 Task: Create a sub task Design and Implement Solution for the task  Create a new online platform for online makeup tutorials in the project CoolBridge , assign it to team member softage.1@softage.net and update the status of the sub task to  At Risk , set the priority of the sub task to Medium
Action: Mouse moved to (96, 326)
Screenshot: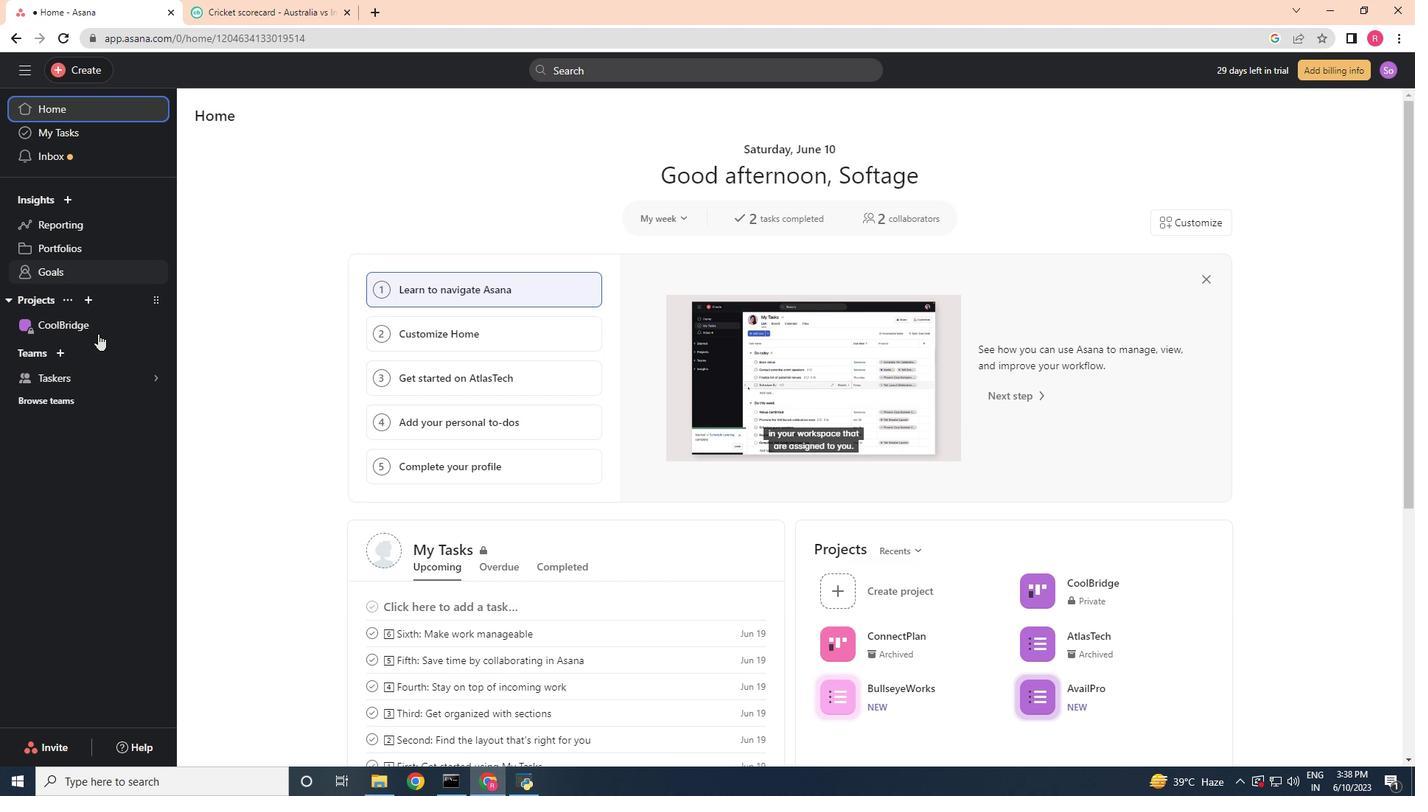 
Action: Mouse pressed left at (96, 326)
Screenshot: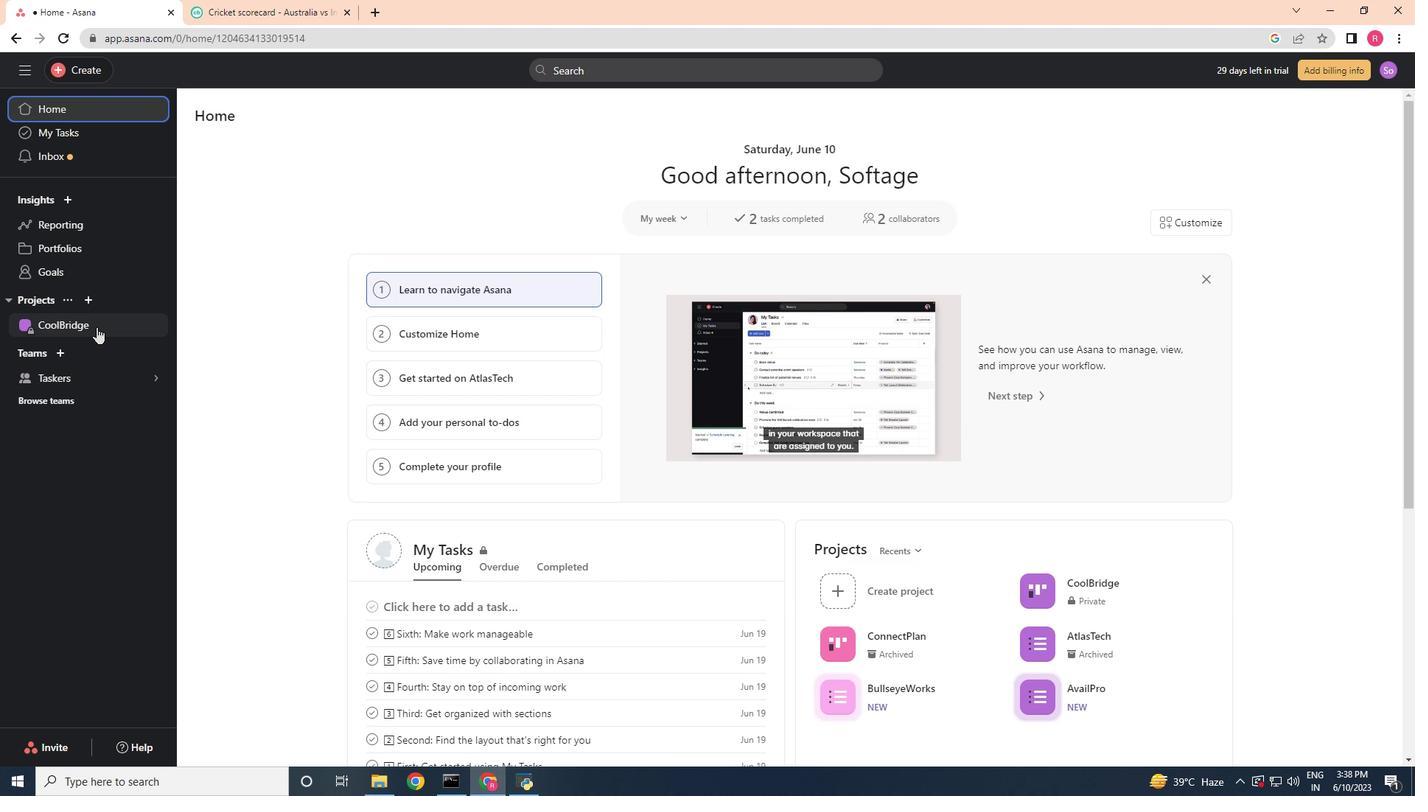 
Action: Mouse moved to (345, 534)
Screenshot: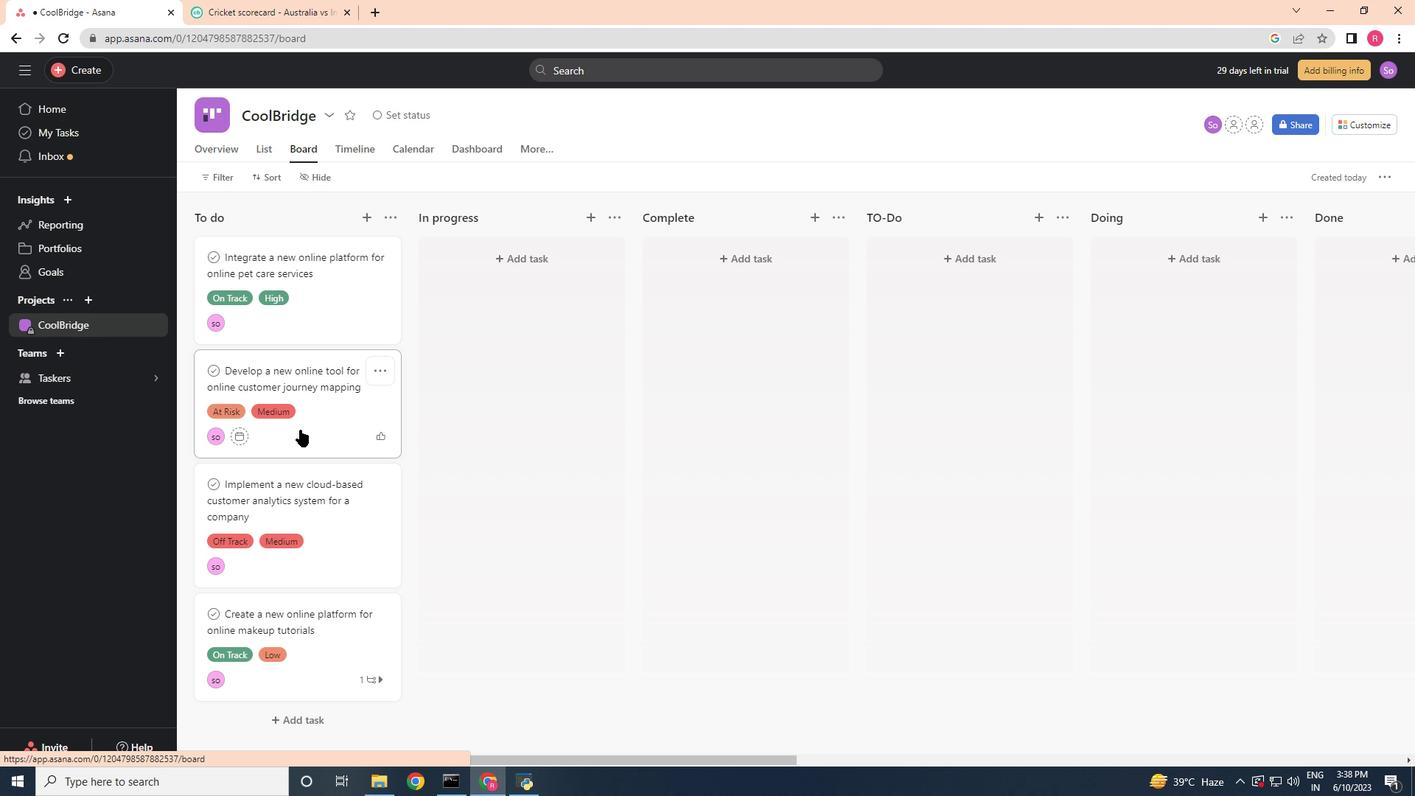 
Action: Mouse scrolled (345, 533) with delta (0, 0)
Screenshot: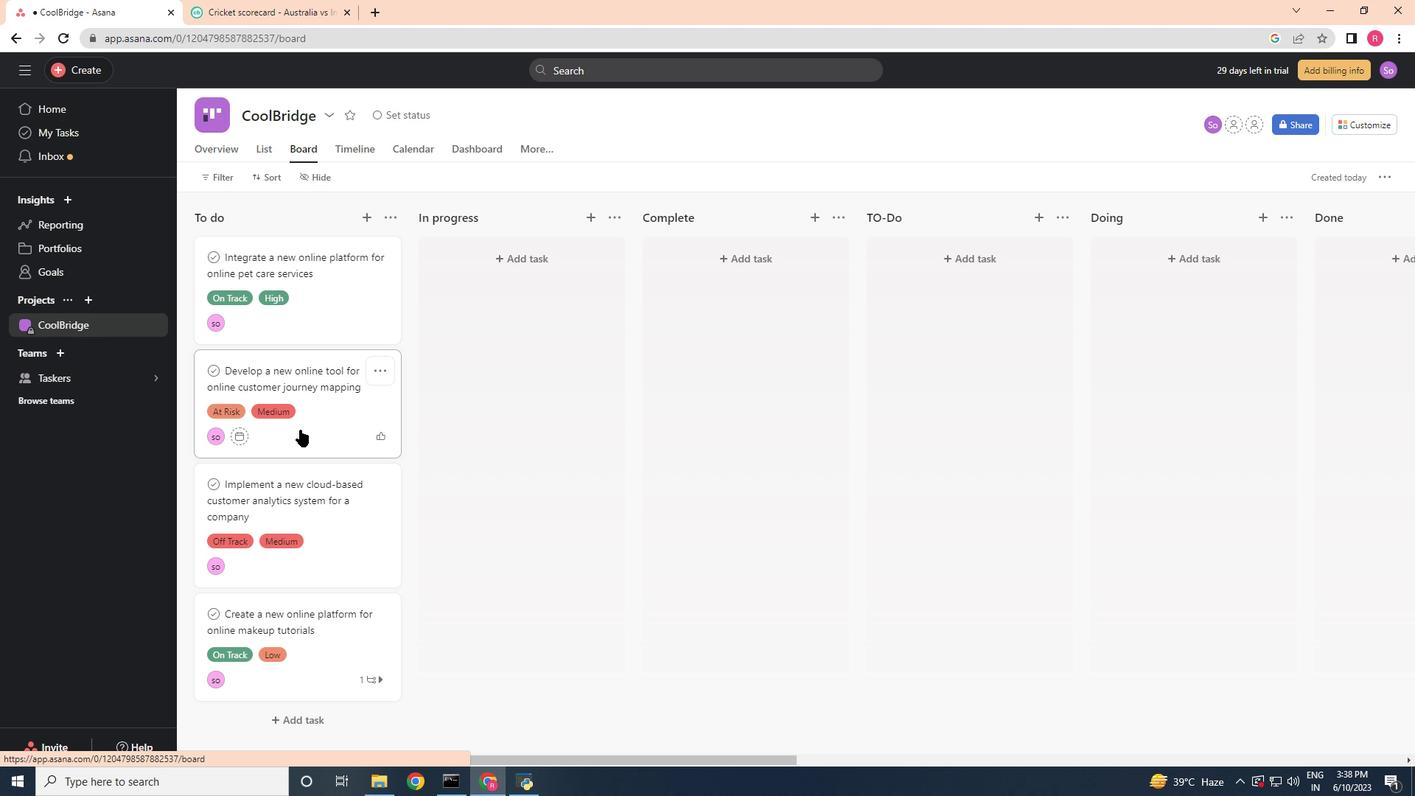 
Action: Mouse moved to (346, 538)
Screenshot: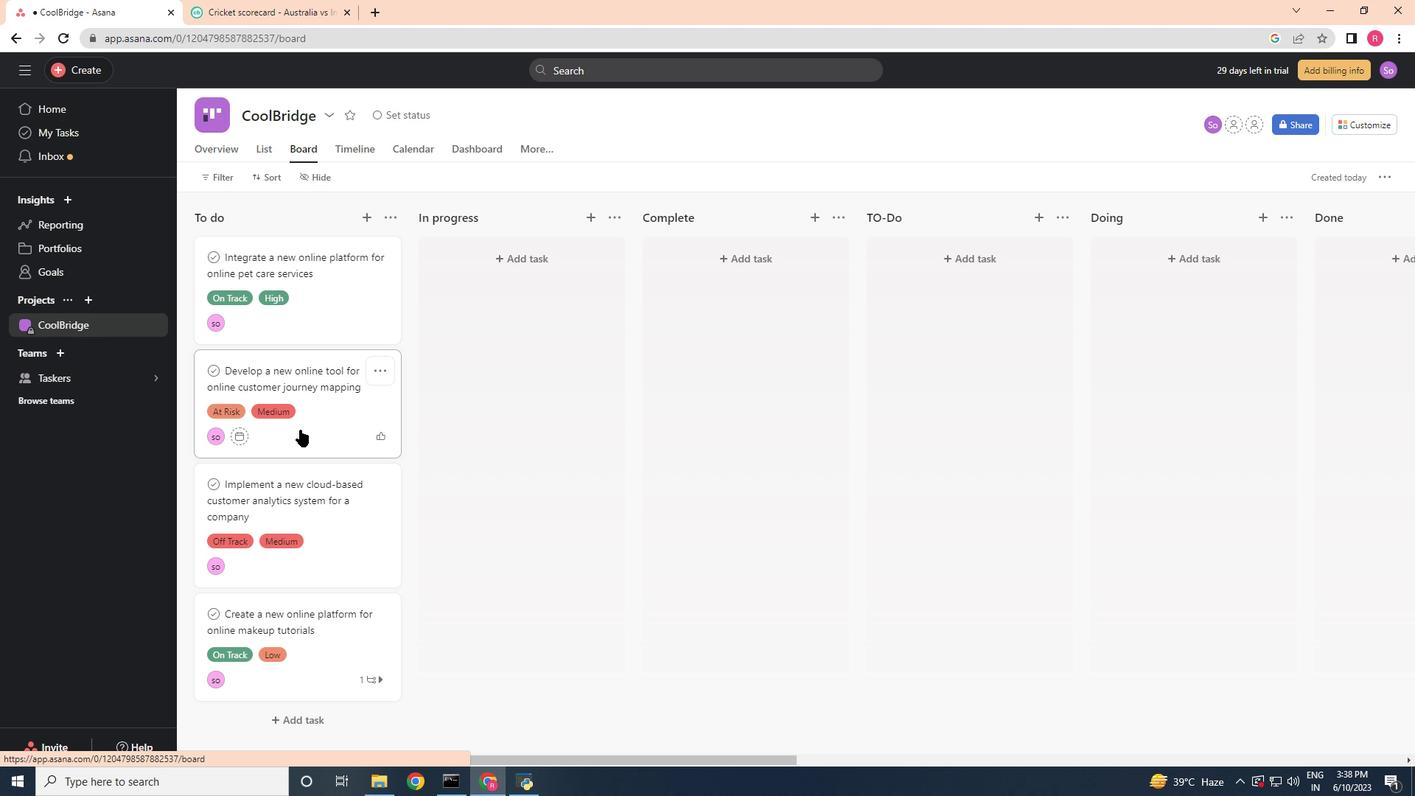 
Action: Mouse scrolled (346, 537) with delta (0, 0)
Screenshot: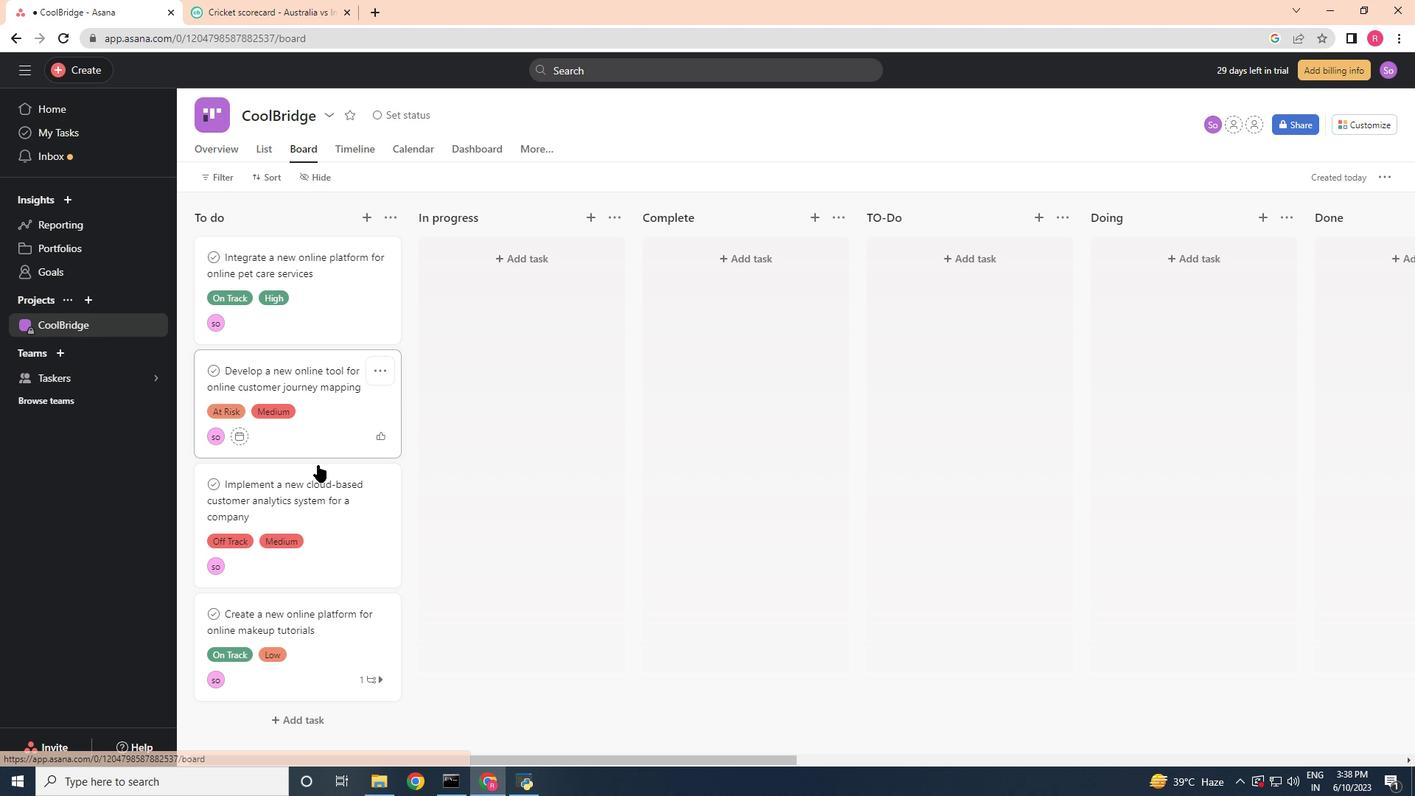 
Action: Mouse moved to (346, 539)
Screenshot: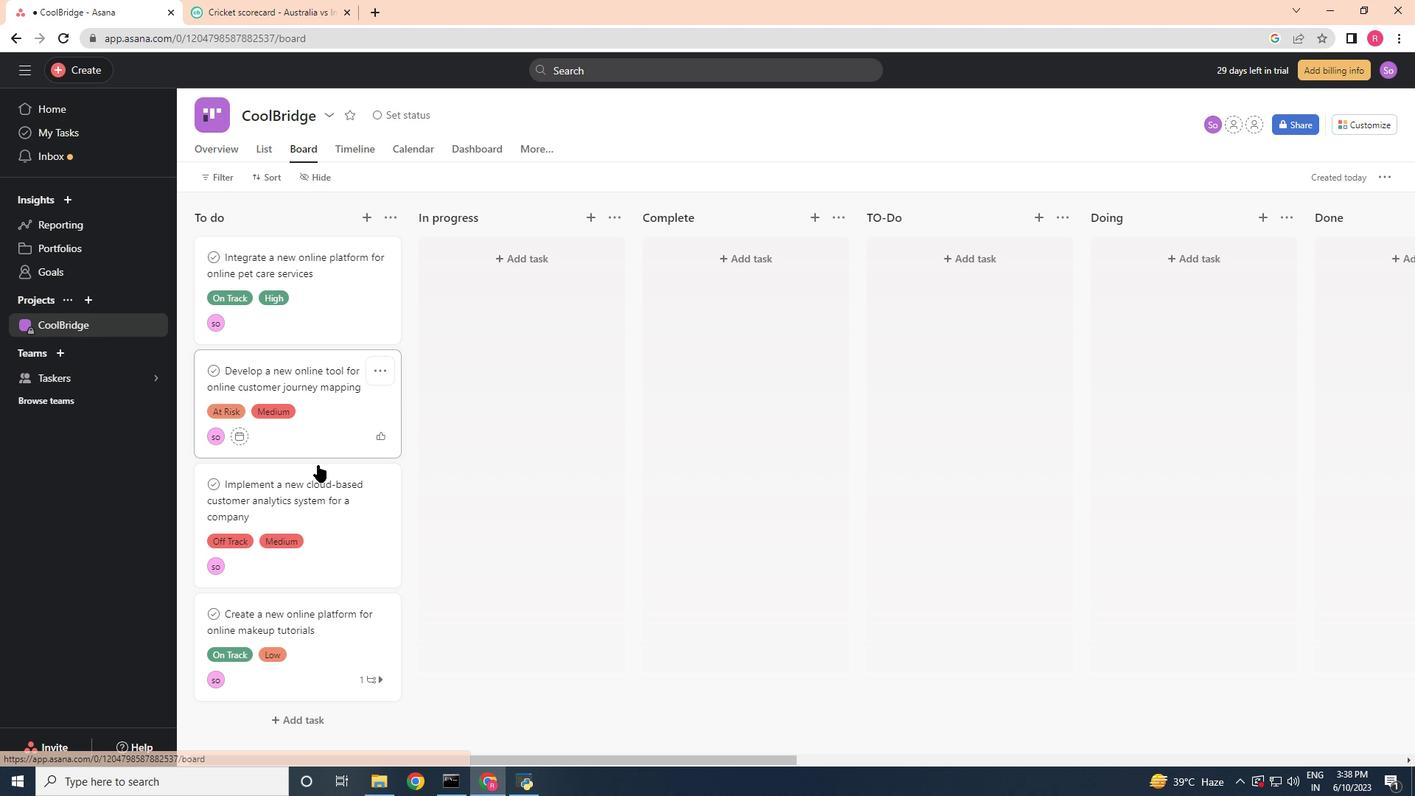 
Action: Mouse scrolled (346, 538) with delta (0, 0)
Screenshot: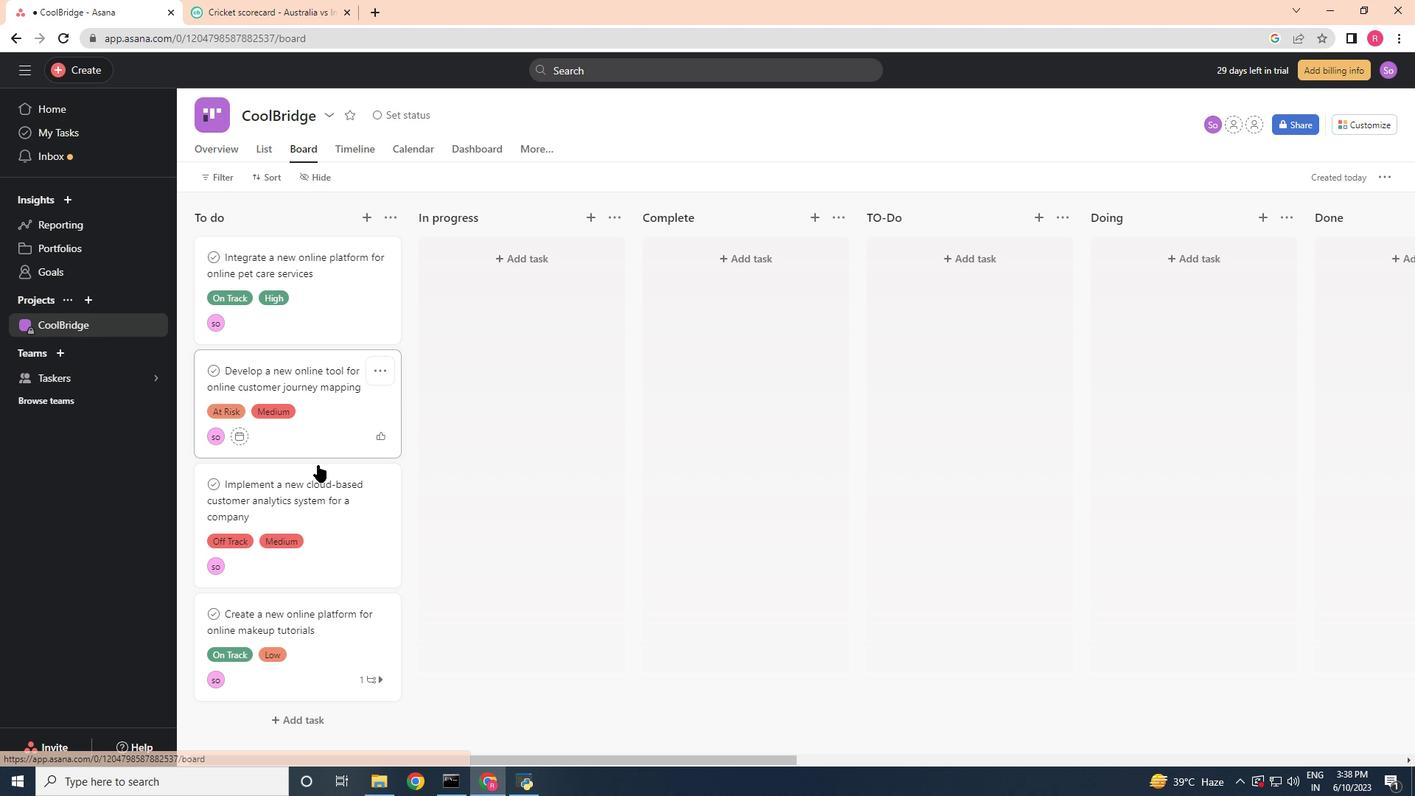 
Action: Mouse scrolled (346, 538) with delta (0, 0)
Screenshot: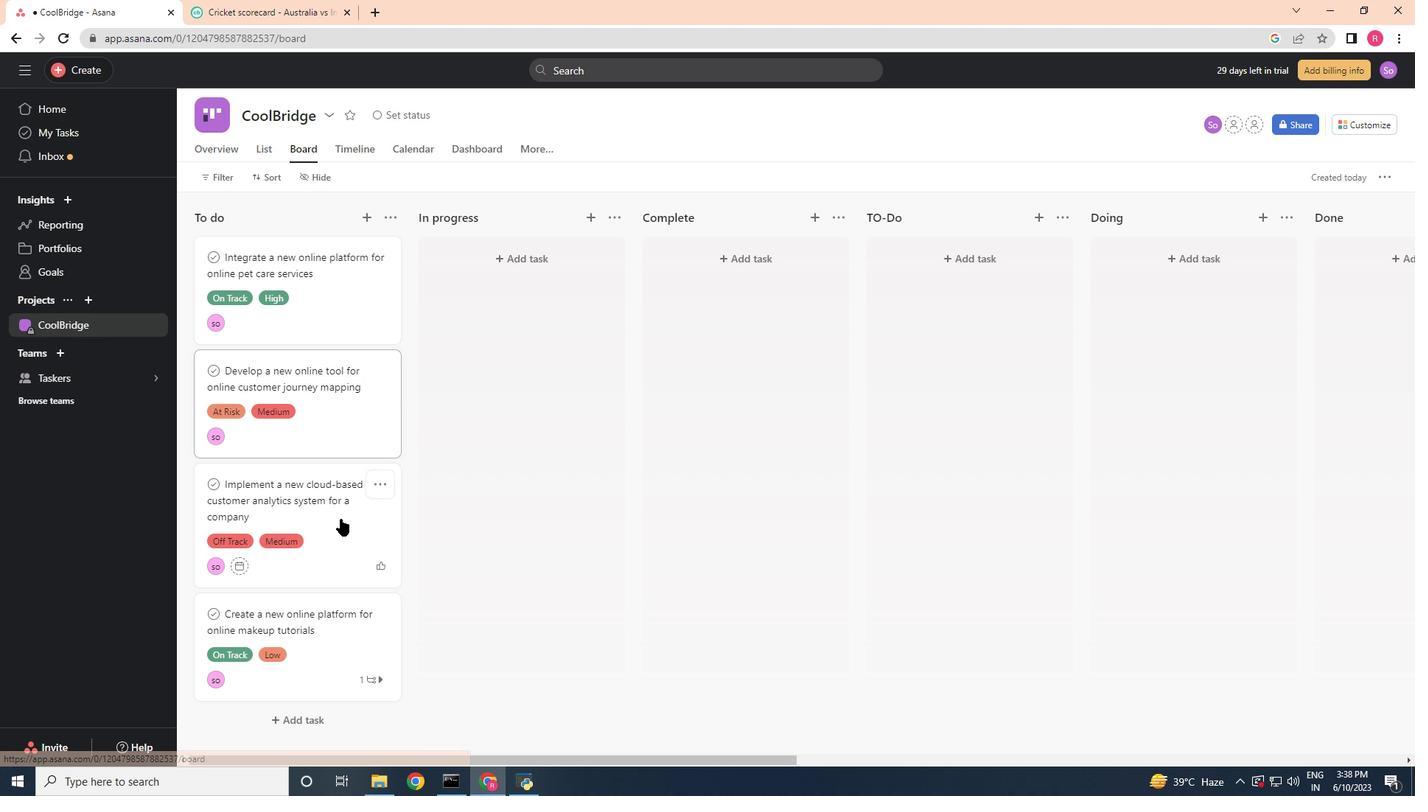 
Action: Mouse scrolled (346, 538) with delta (0, 0)
Screenshot: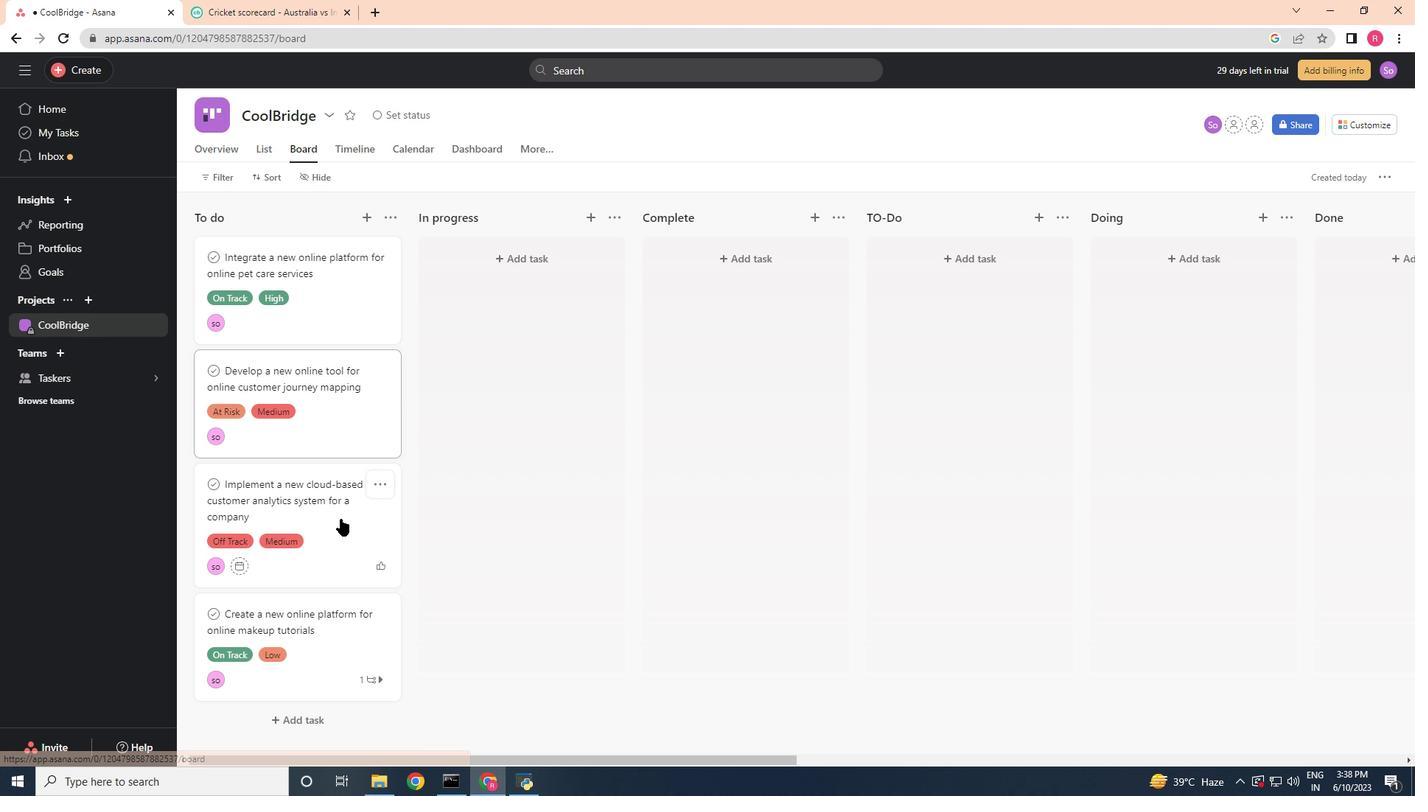 
Action: Mouse moved to (325, 643)
Screenshot: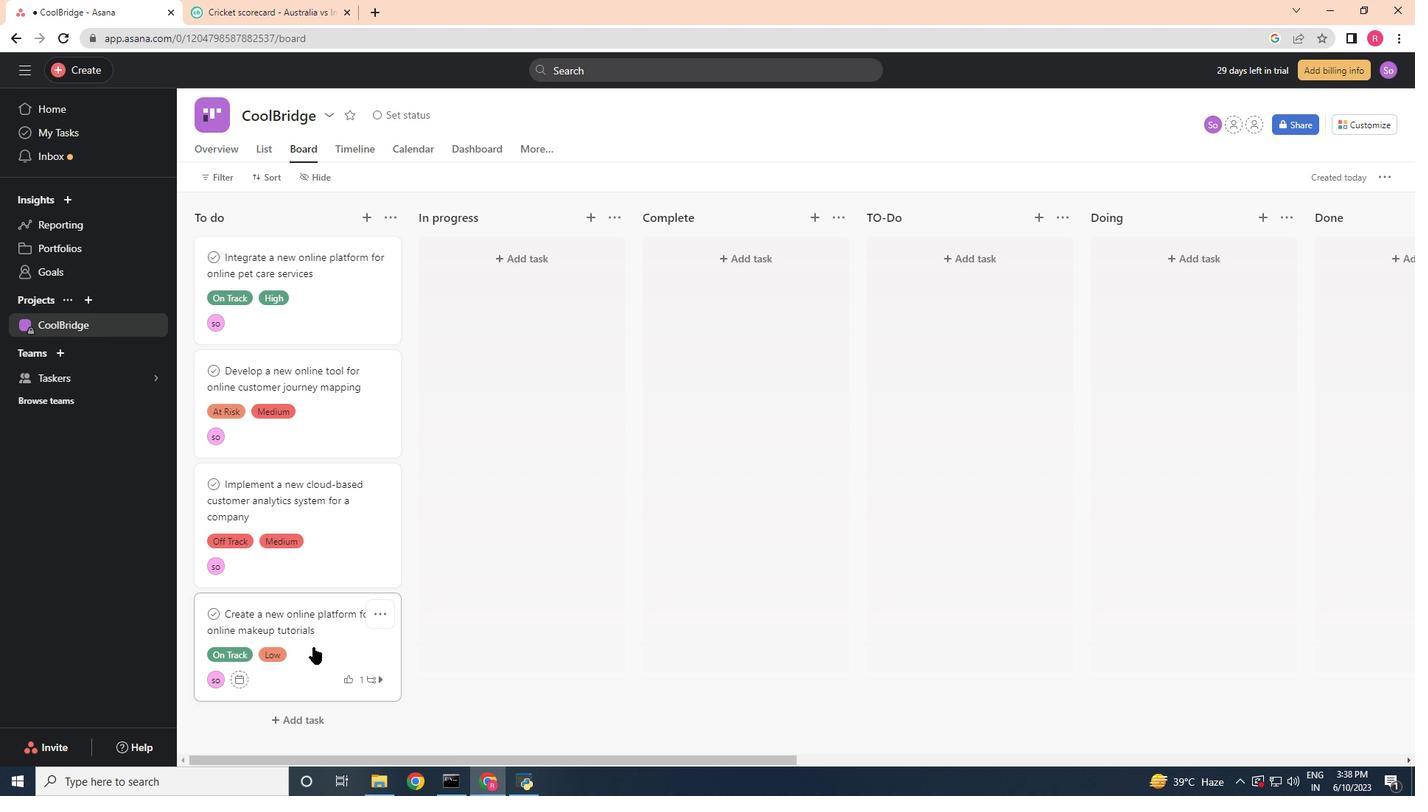 
Action: Mouse pressed left at (325, 643)
Screenshot: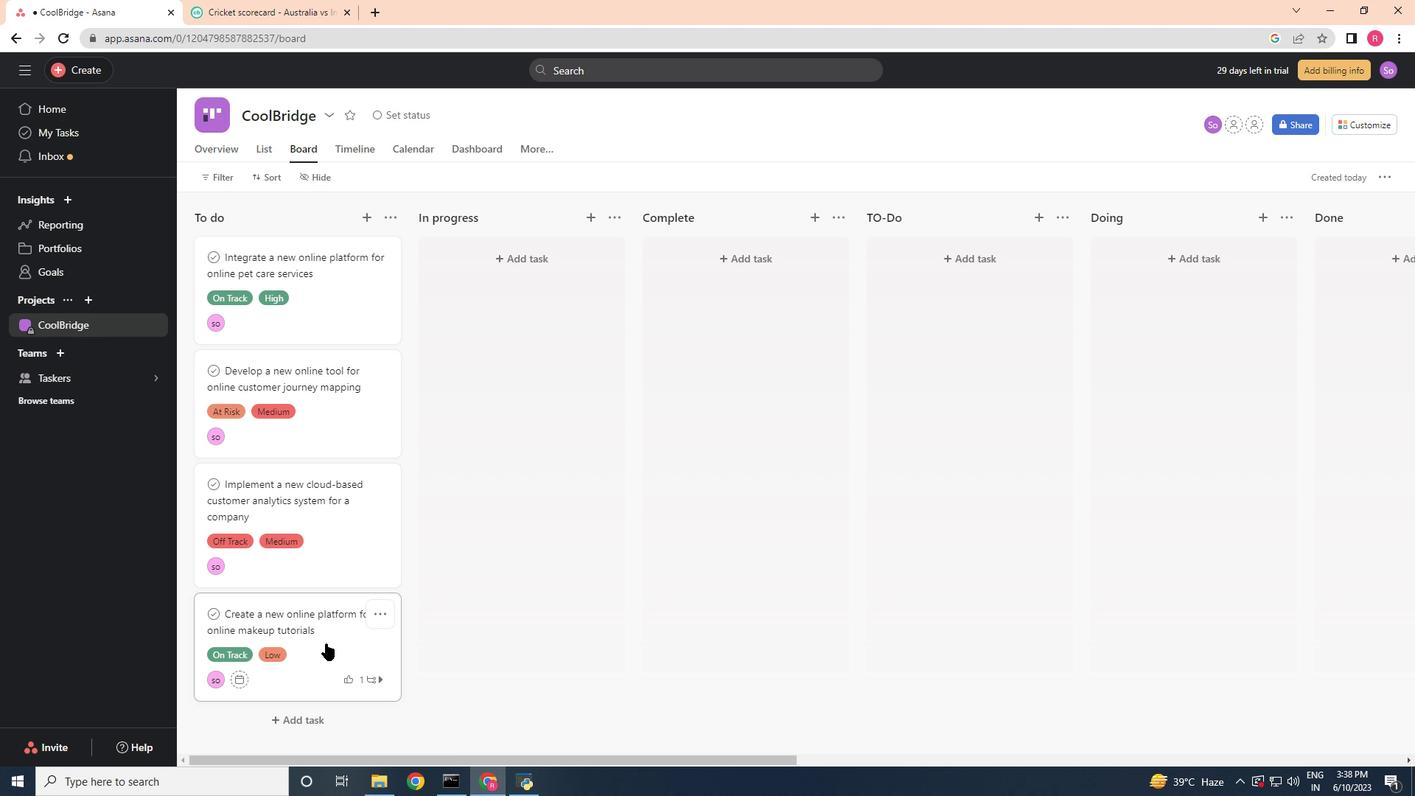 
Action: Mouse moved to (980, 548)
Screenshot: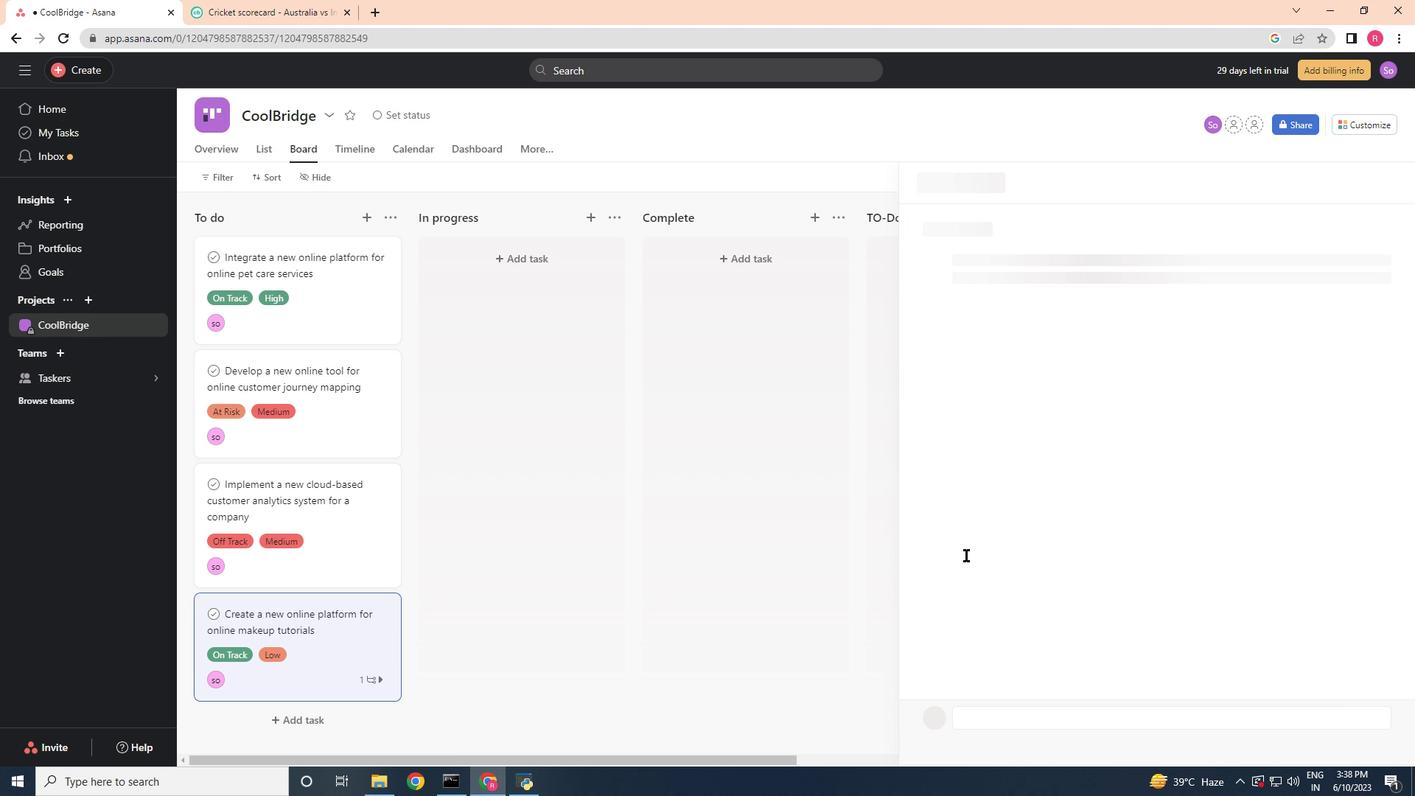 
Action: Mouse scrolled (980, 547) with delta (0, 0)
Screenshot: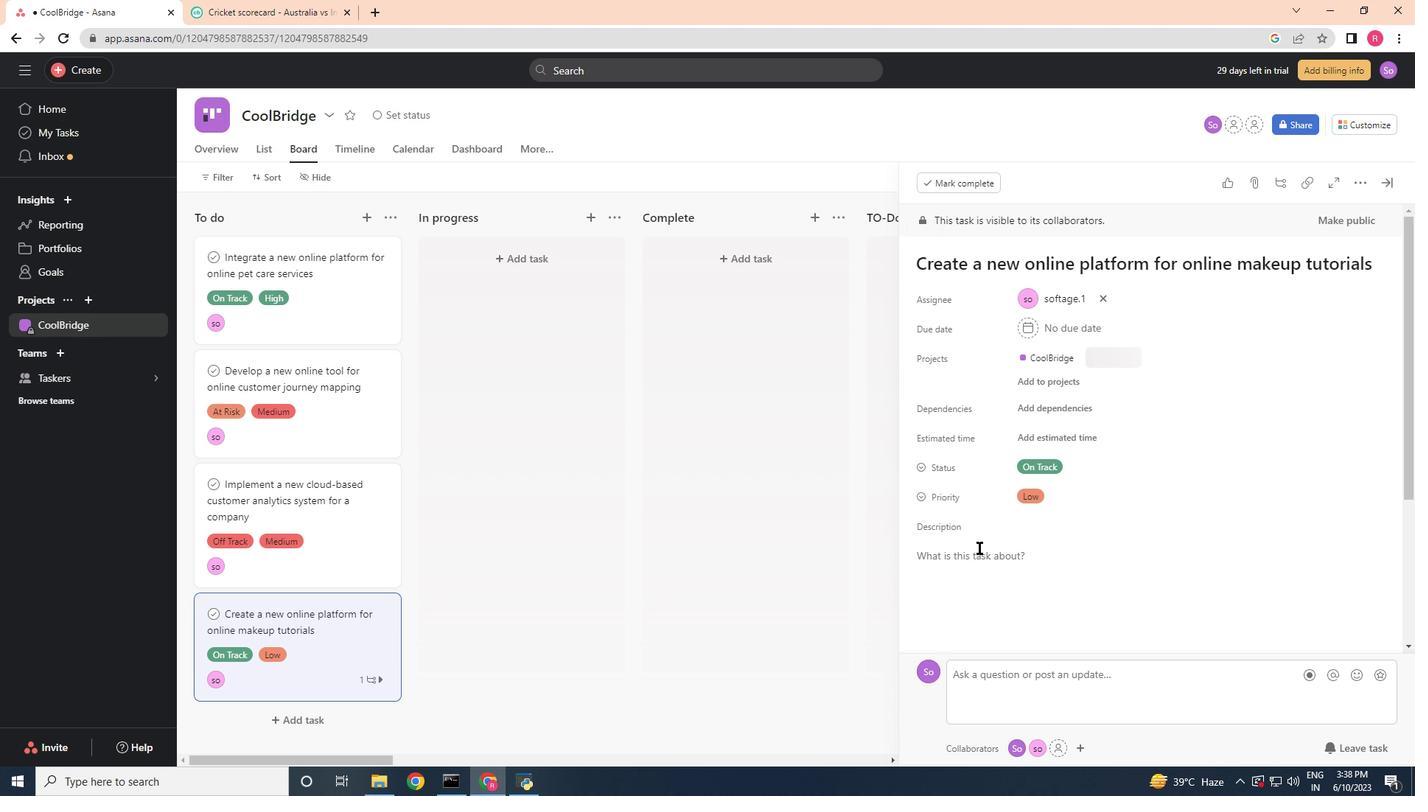 
Action: Mouse scrolled (980, 547) with delta (0, 0)
Screenshot: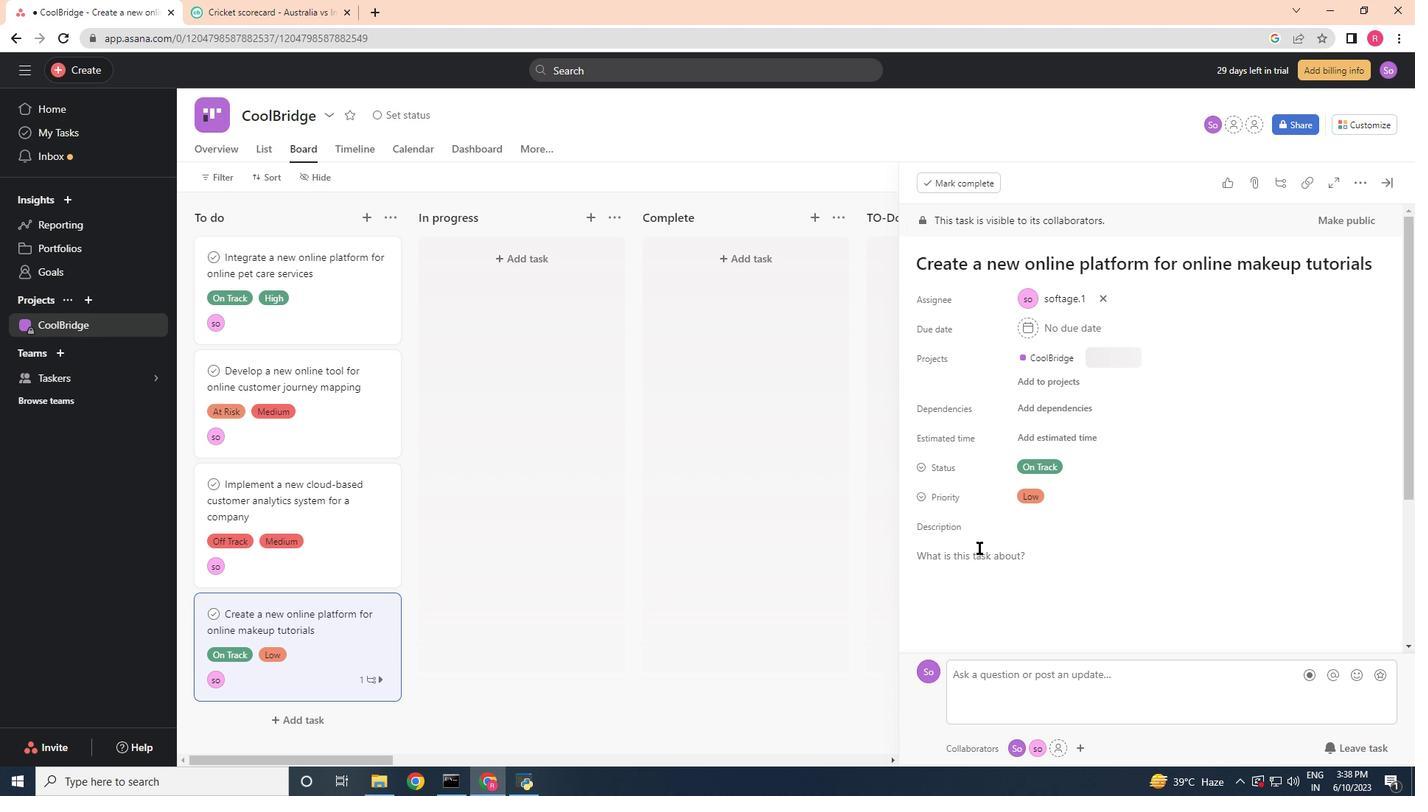 
Action: Mouse scrolled (980, 547) with delta (0, 0)
Screenshot: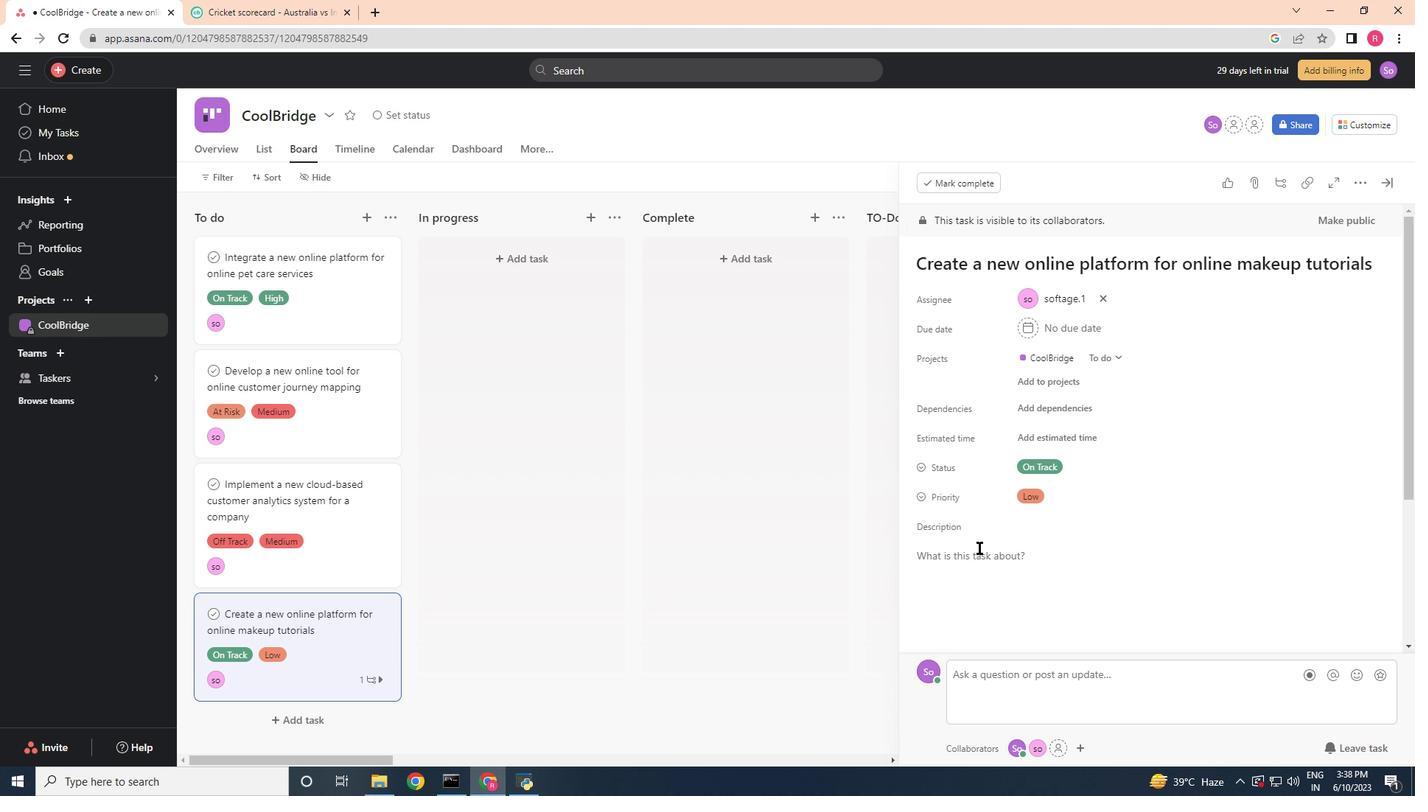 
Action: Mouse scrolled (980, 547) with delta (0, 0)
Screenshot: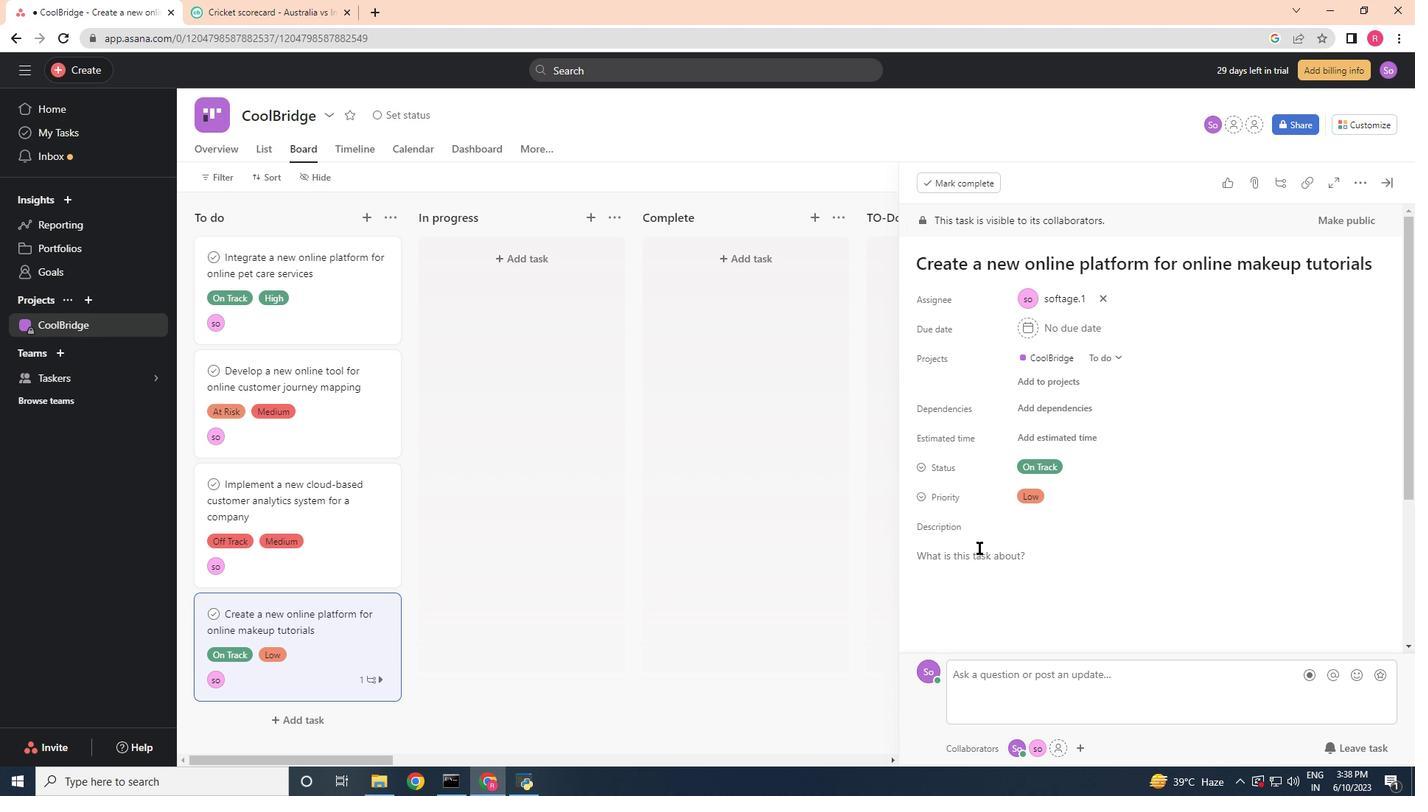 
Action: Mouse moved to (963, 541)
Screenshot: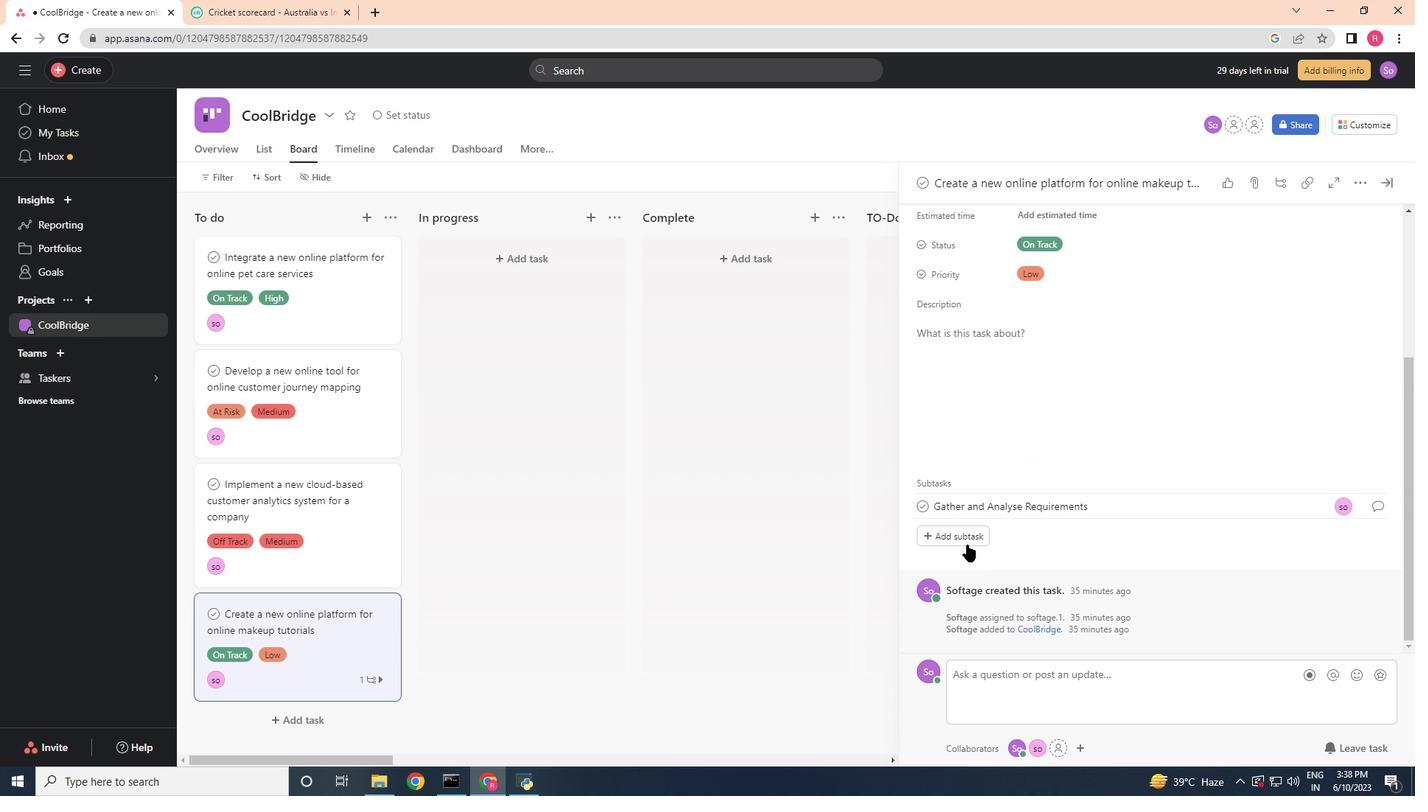 
Action: Mouse pressed left at (963, 541)
Screenshot: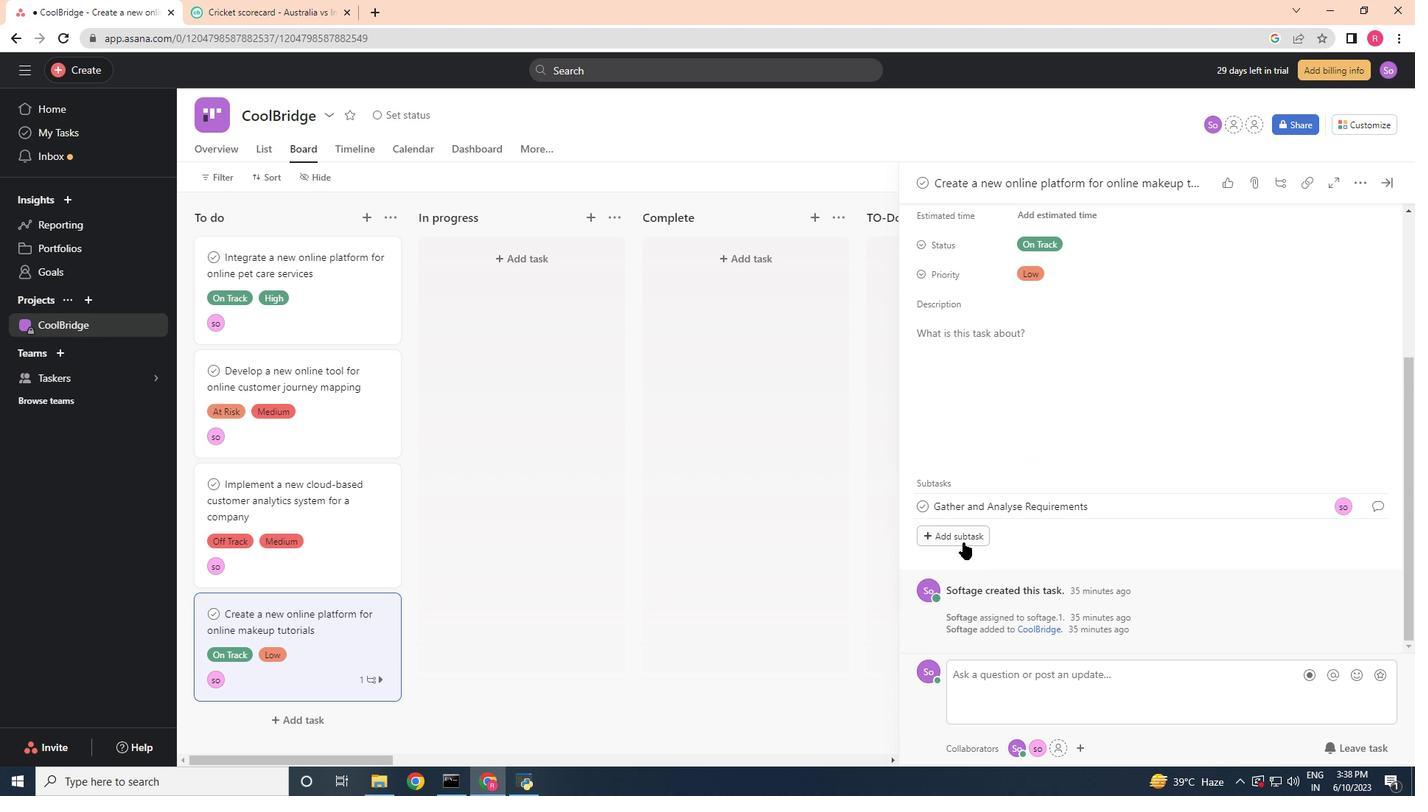 
Action: Mouse moved to (912, 511)
Screenshot: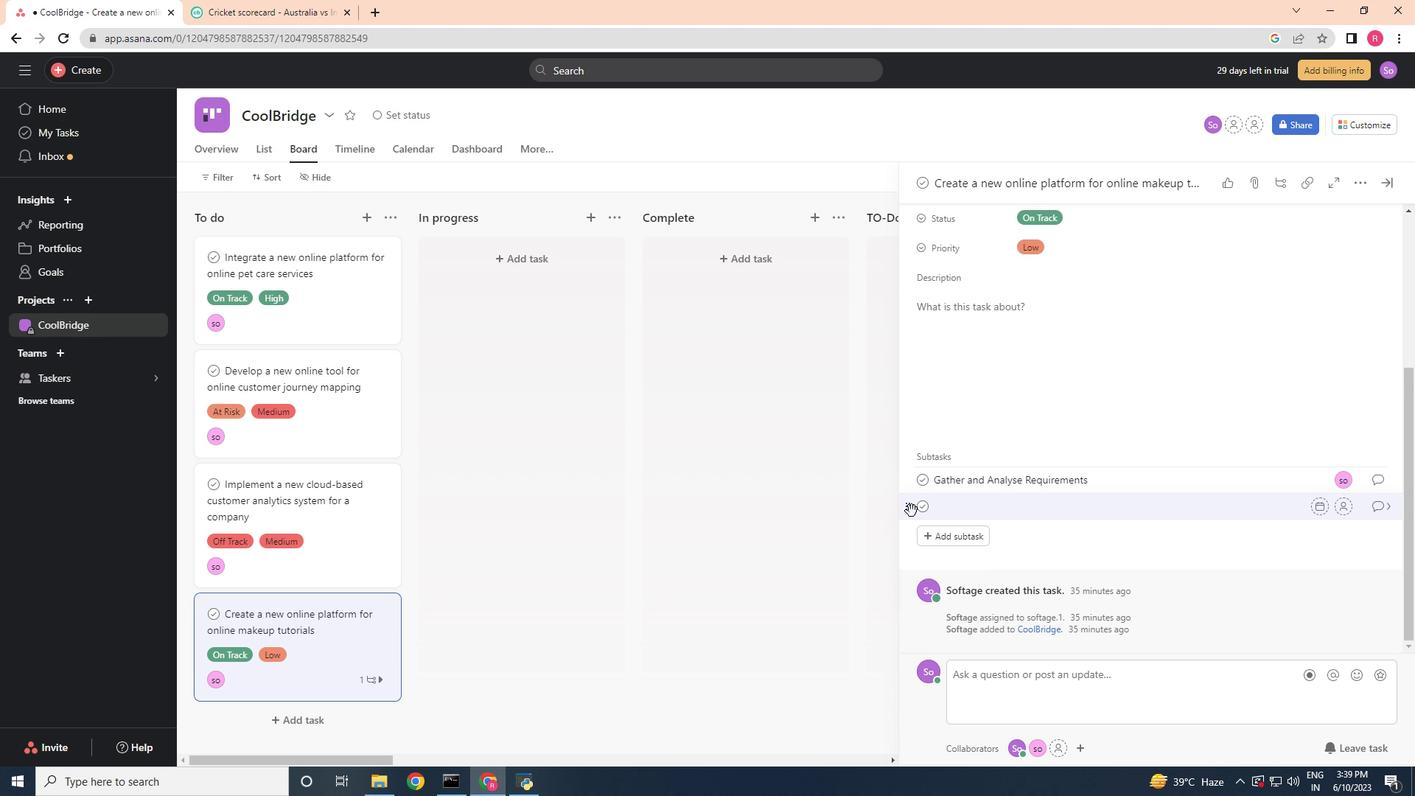 
Action: Key pressed <Key.shift>Design<Key.space>and<Key.space><Key.shift>Implement<Key.space><Key.shift>Solution<Key.space>
Screenshot: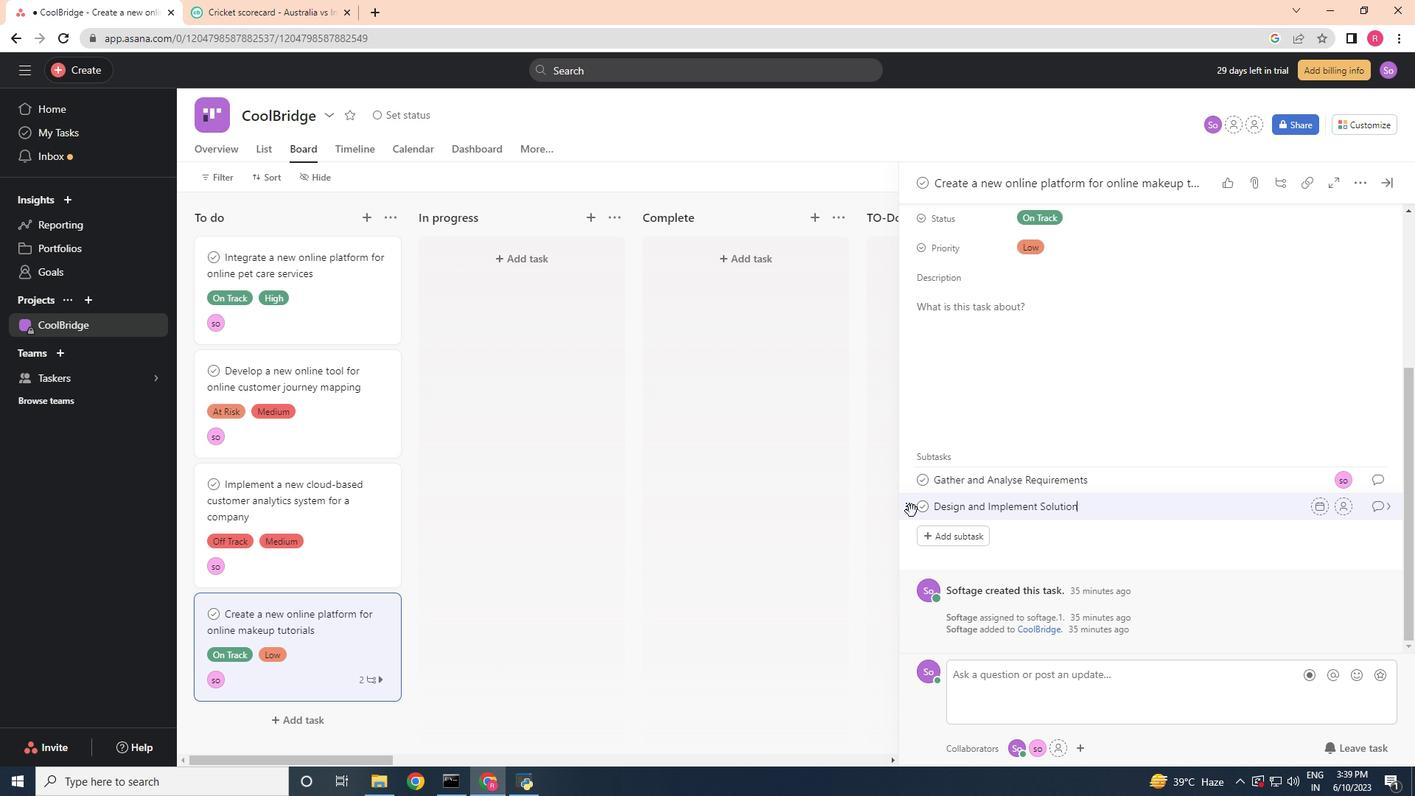 
Action: Mouse moved to (1346, 510)
Screenshot: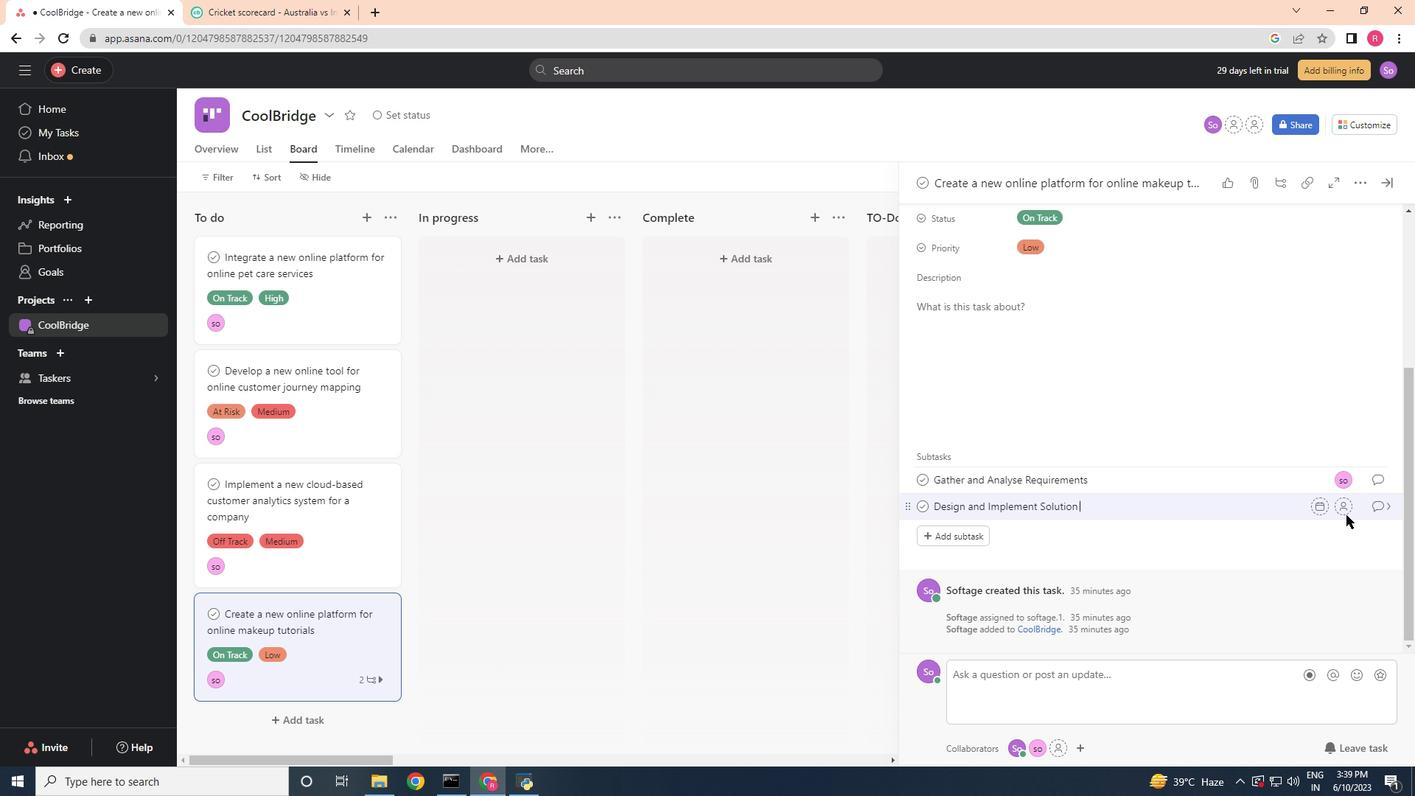 
Action: Mouse pressed left at (1346, 510)
Screenshot: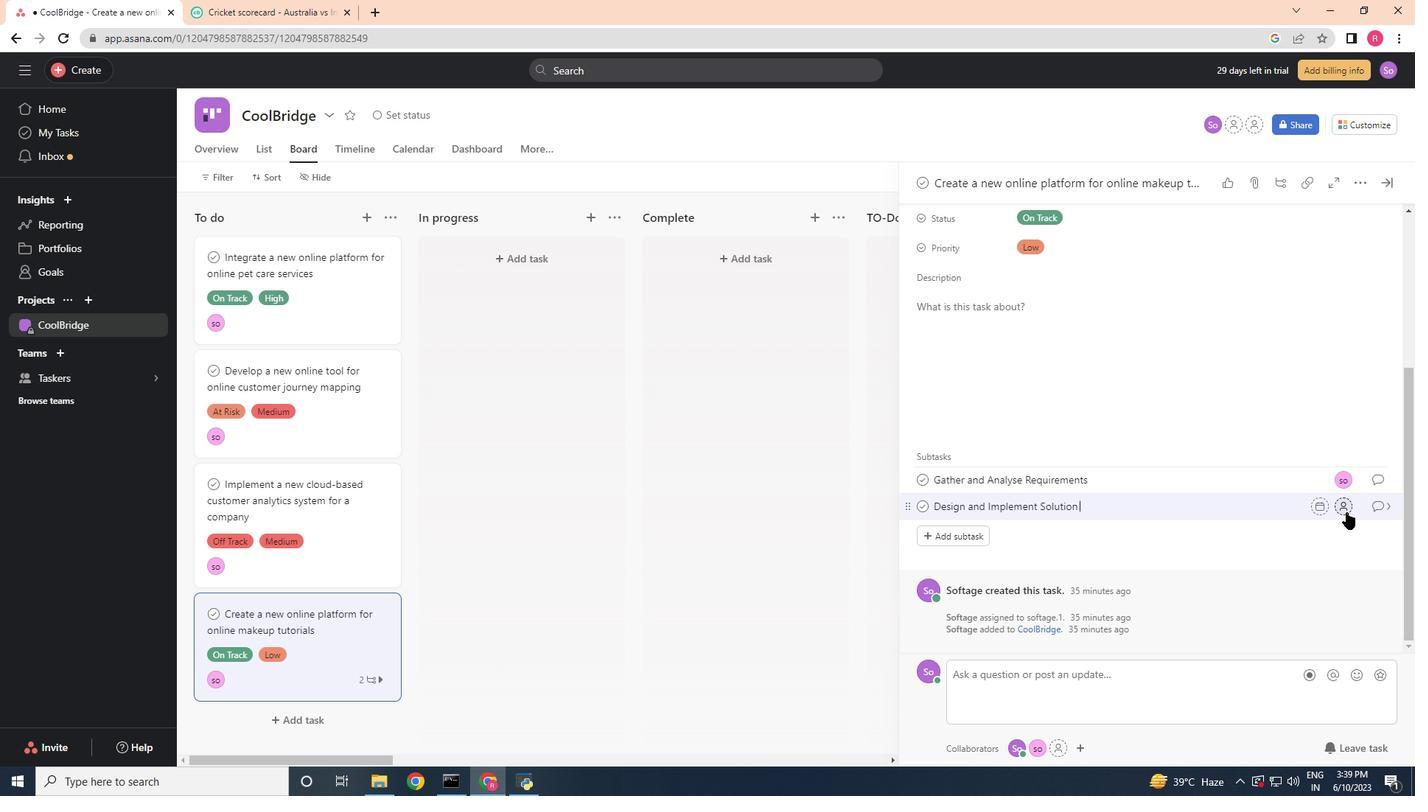 
Action: Key pressed so
Screenshot: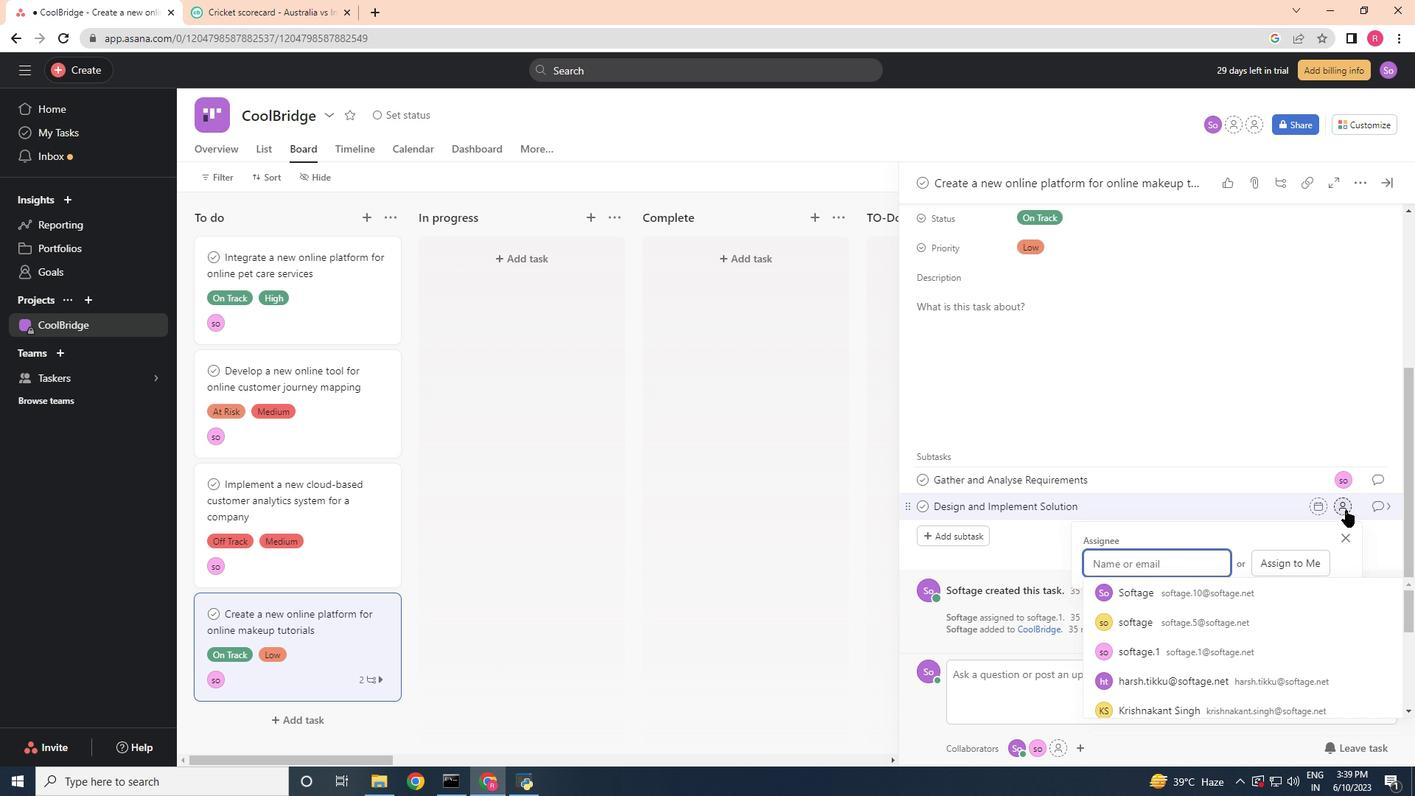 
Action: Mouse moved to (1252, 448)
Screenshot: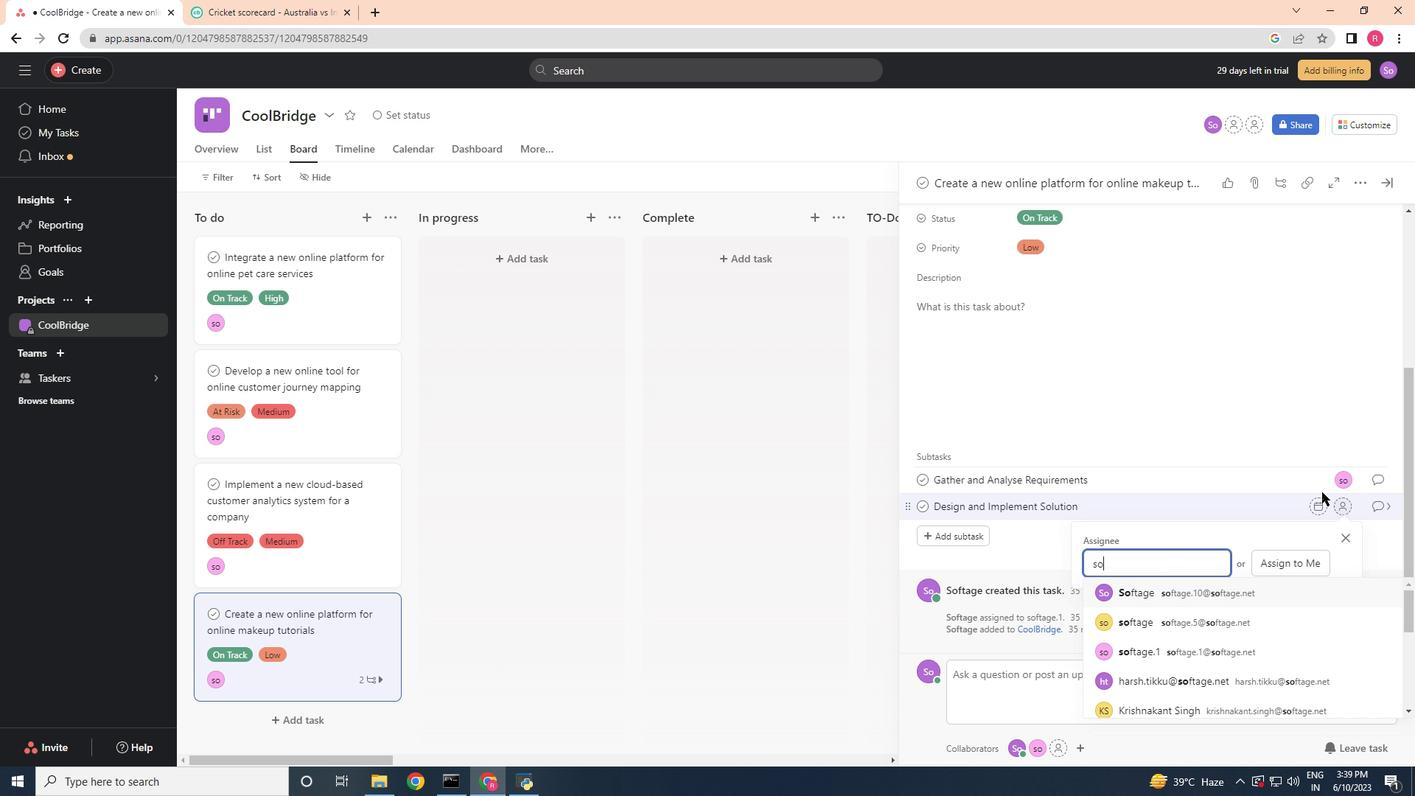 
Action: Key pressed f
Screenshot: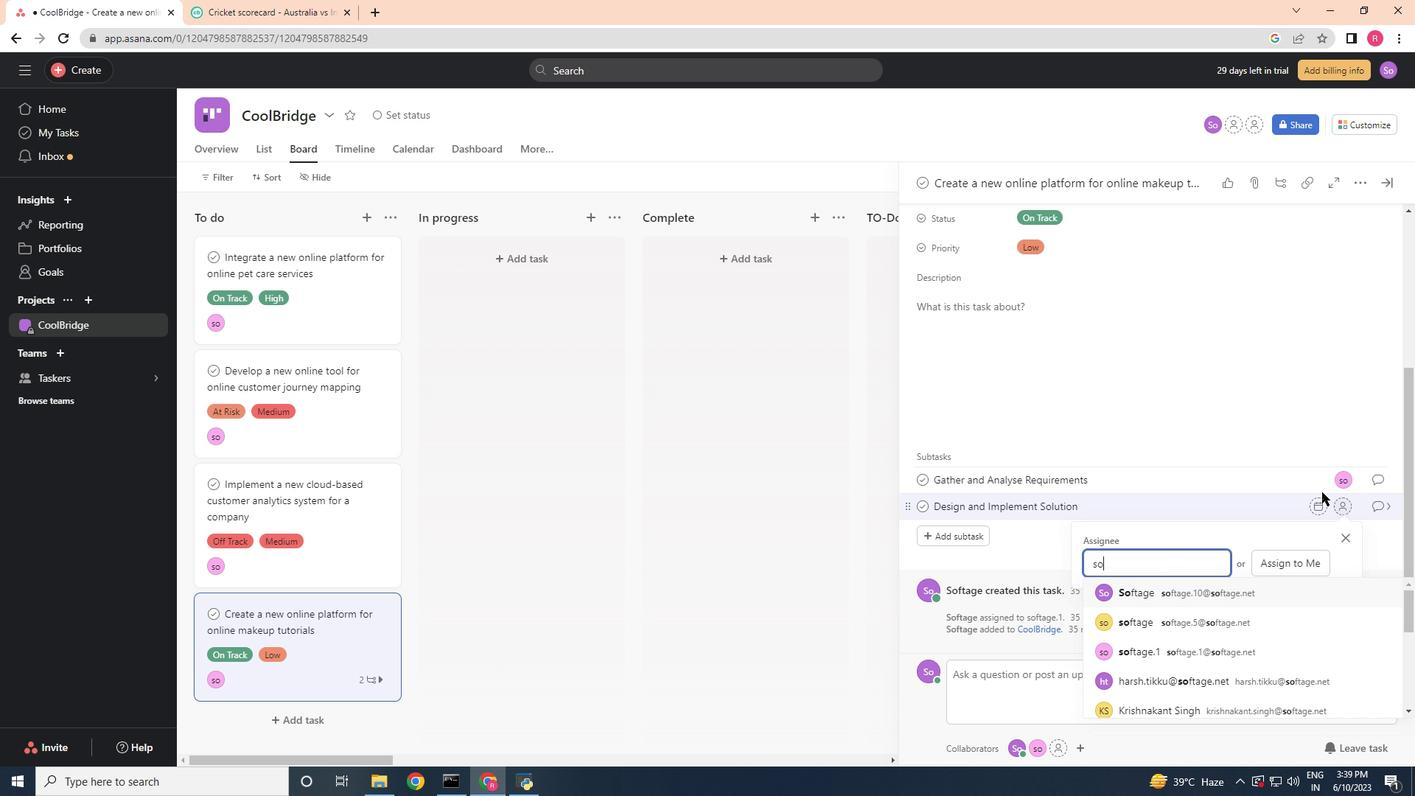 
Action: Mouse moved to (1227, 445)
Screenshot: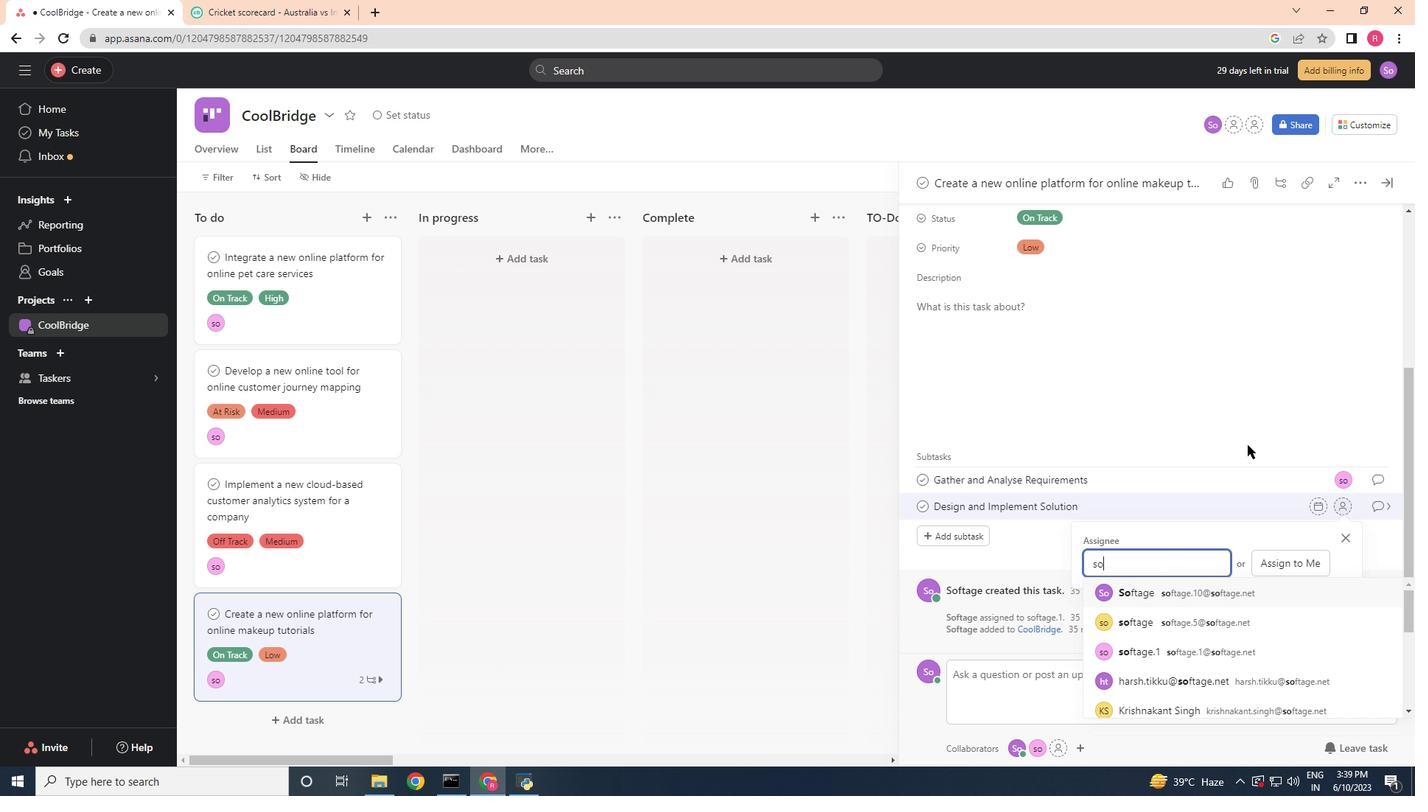 
Action: Key pressed tage.1<Key.shift>@softage.net
Screenshot: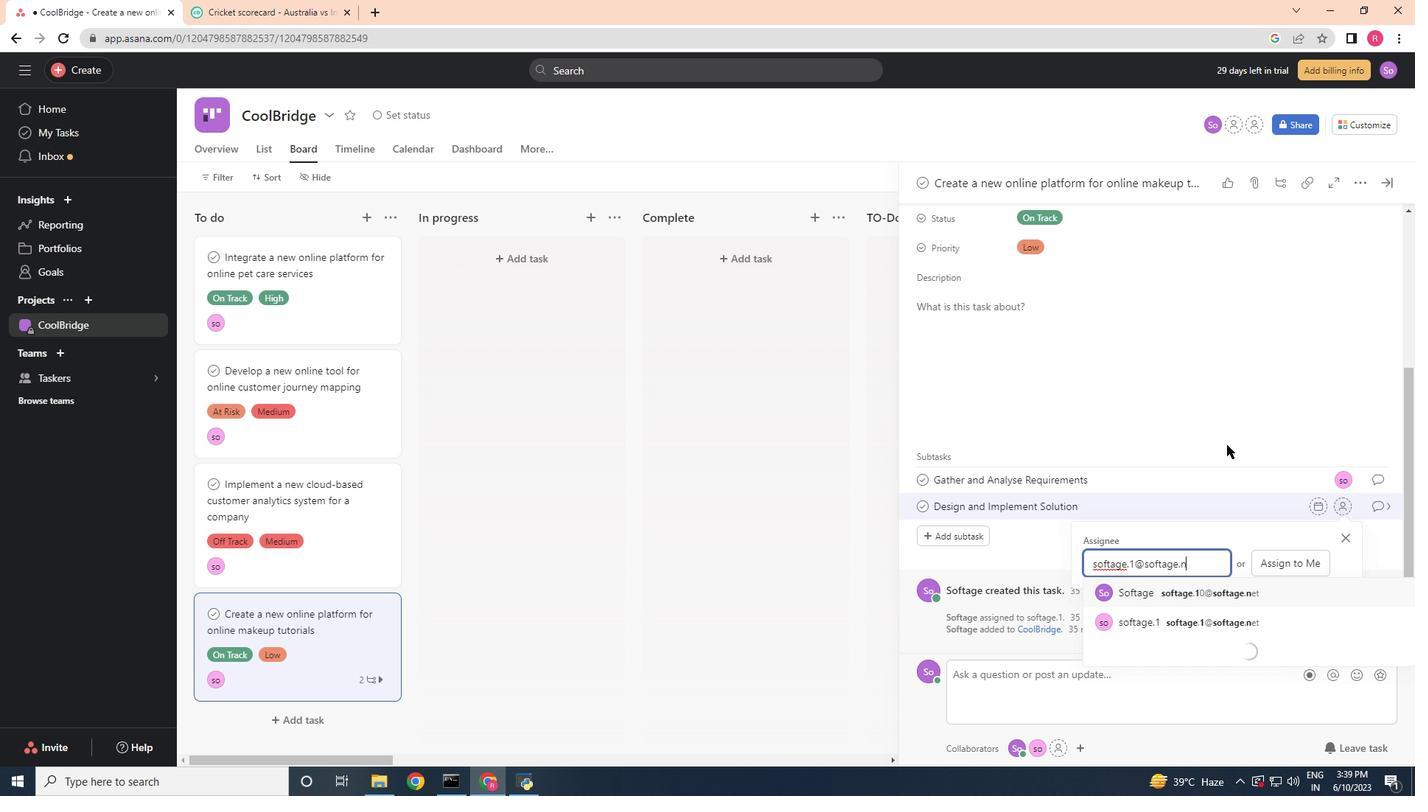 
Action: Mouse moved to (1183, 618)
Screenshot: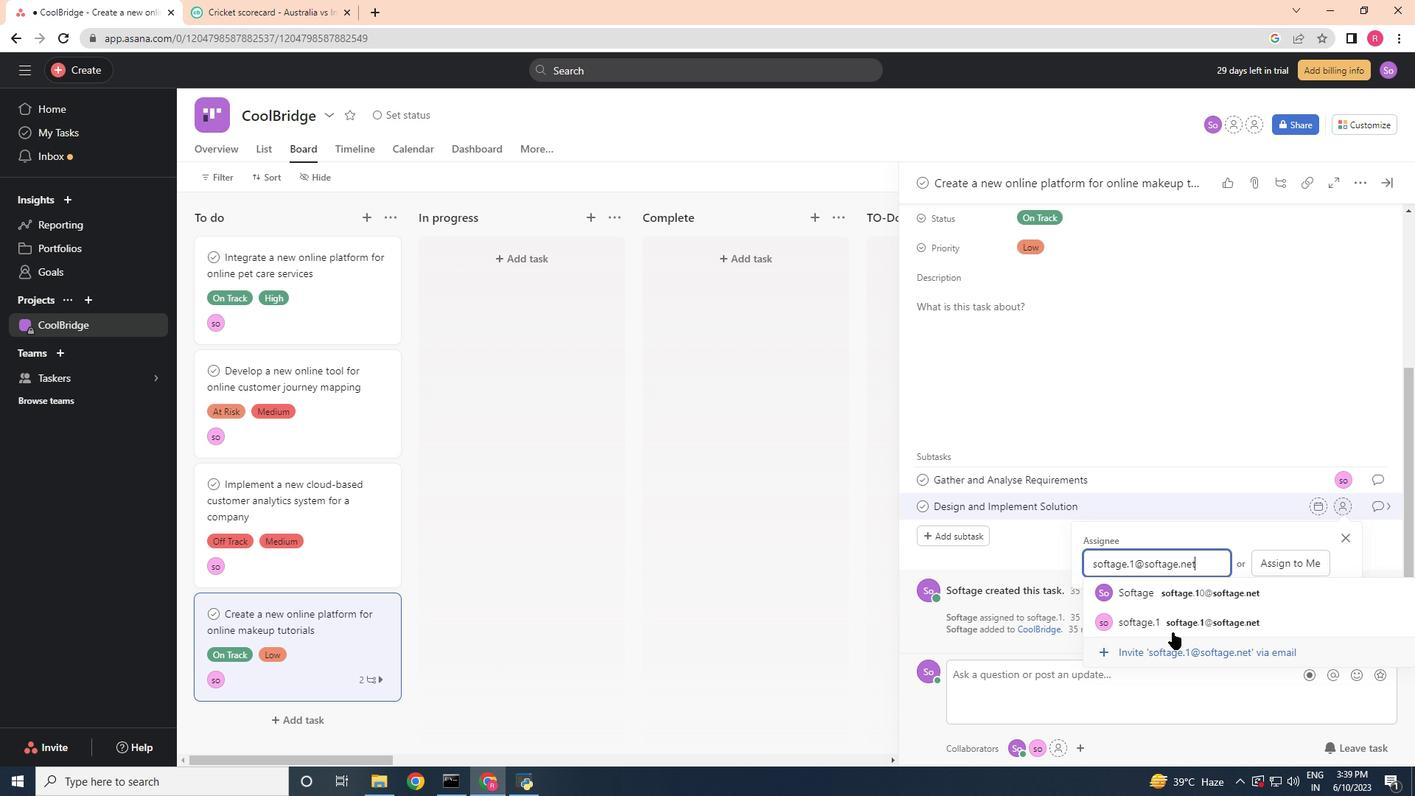 
Action: Mouse pressed left at (1183, 618)
Screenshot: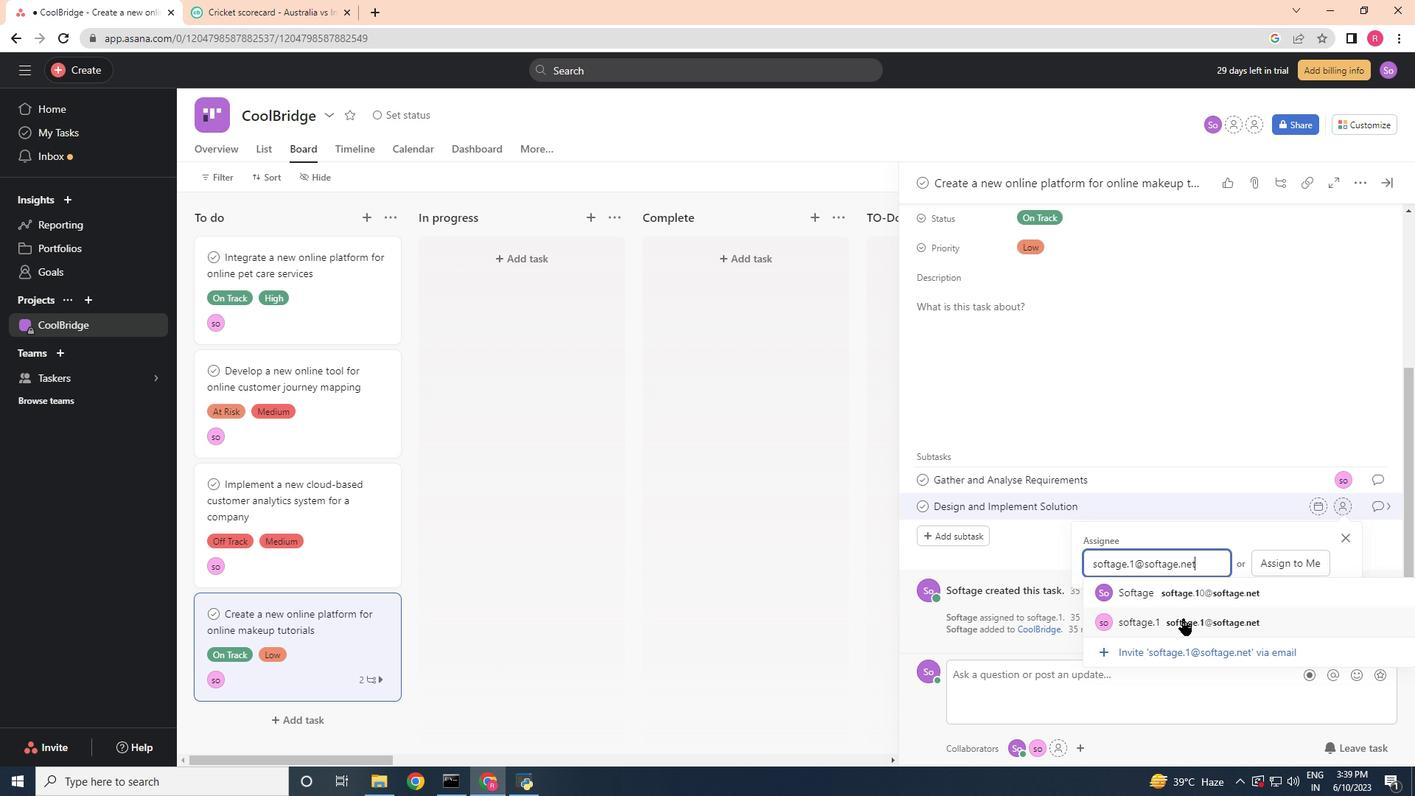 
Action: Mouse moved to (1375, 508)
Screenshot: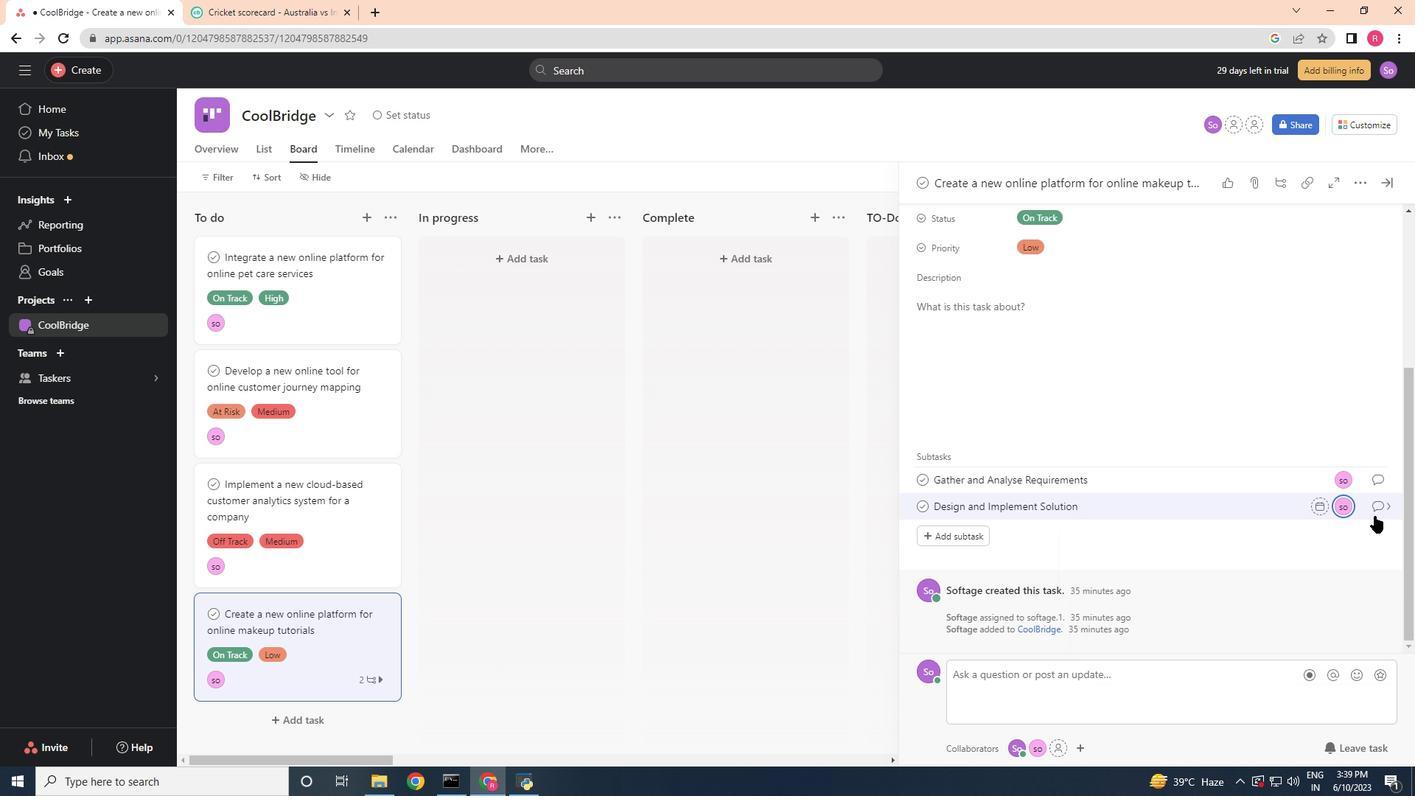 
Action: Mouse pressed left at (1375, 508)
Screenshot: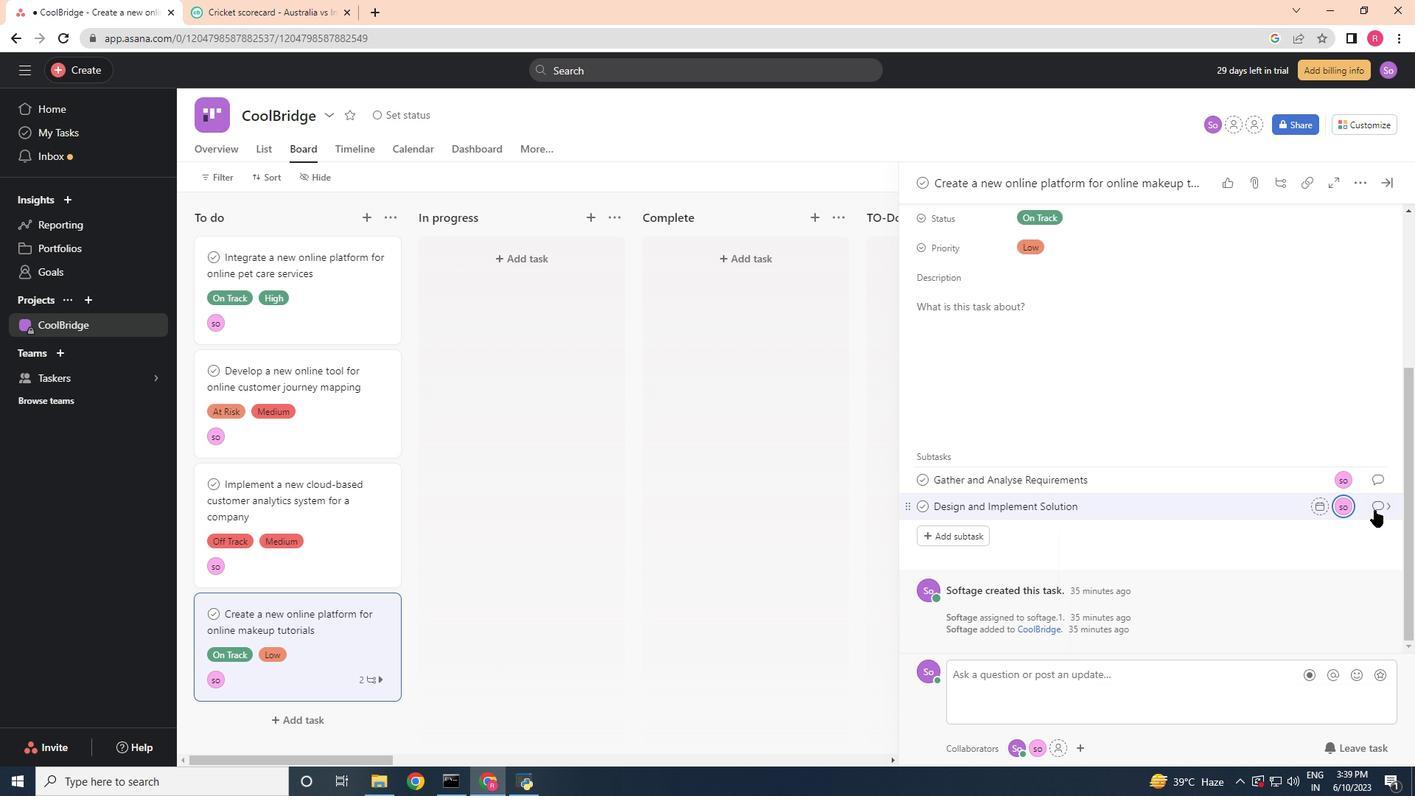 
Action: Mouse moved to (988, 455)
Screenshot: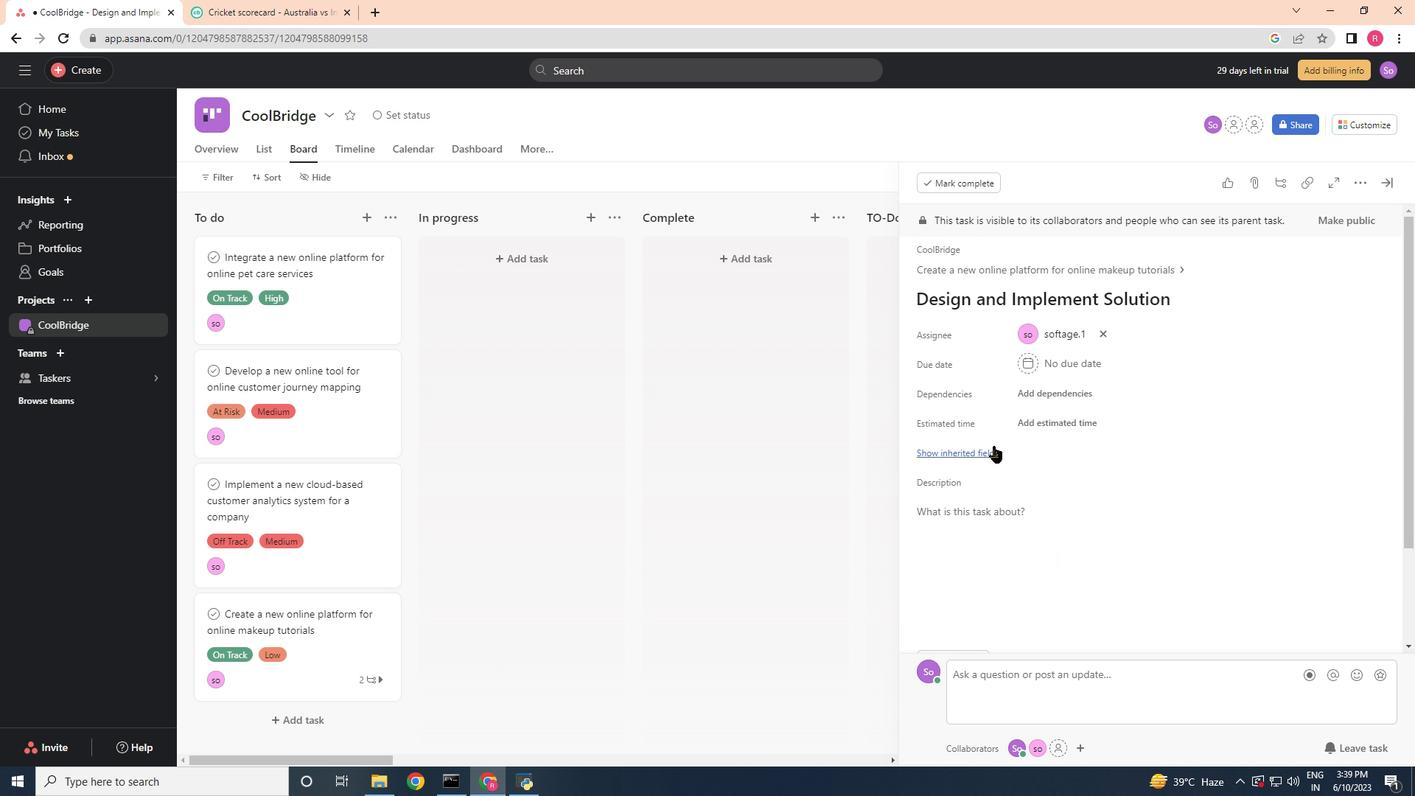 
Action: Mouse pressed left at (988, 455)
Screenshot: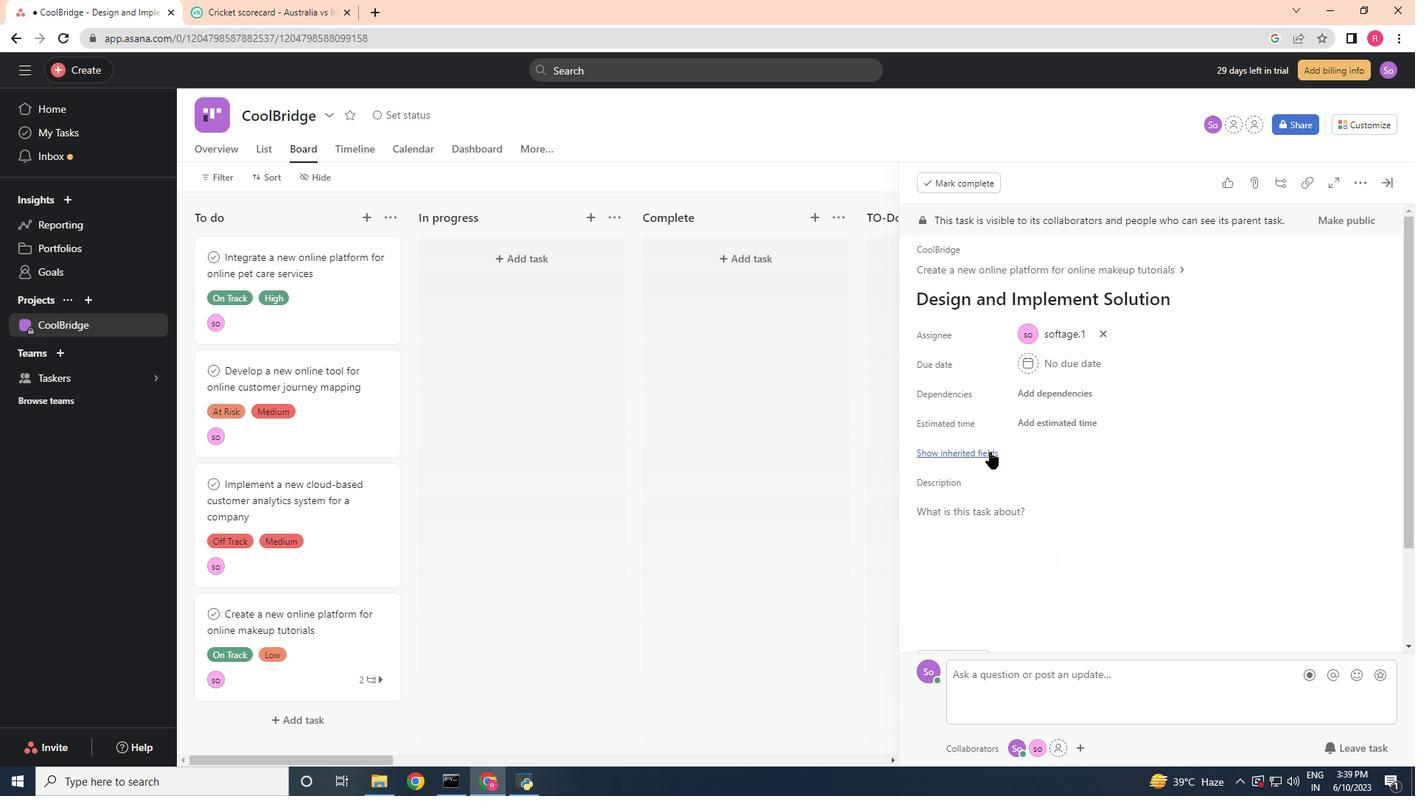 
Action: Mouse moved to (1044, 491)
Screenshot: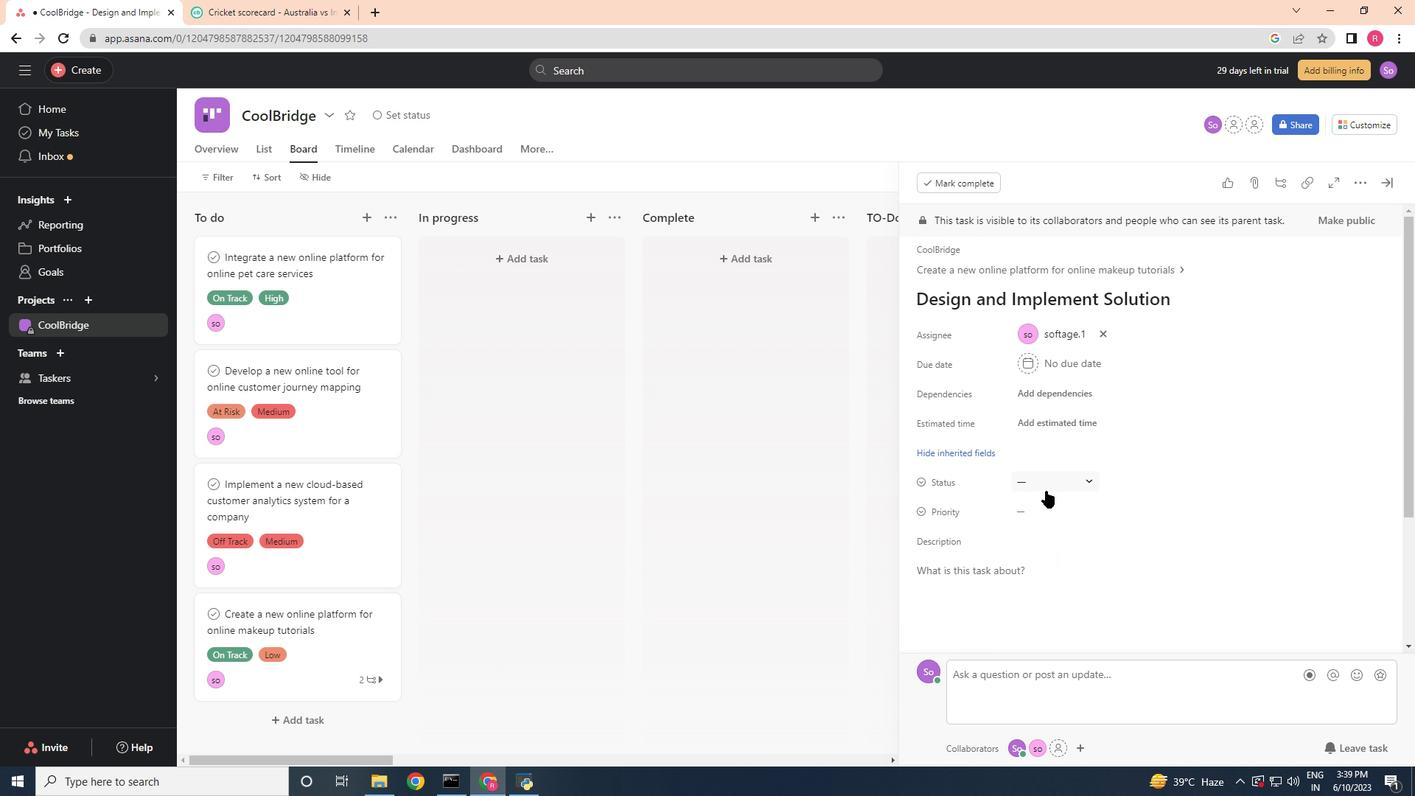 
Action: Mouse pressed left at (1044, 491)
Screenshot: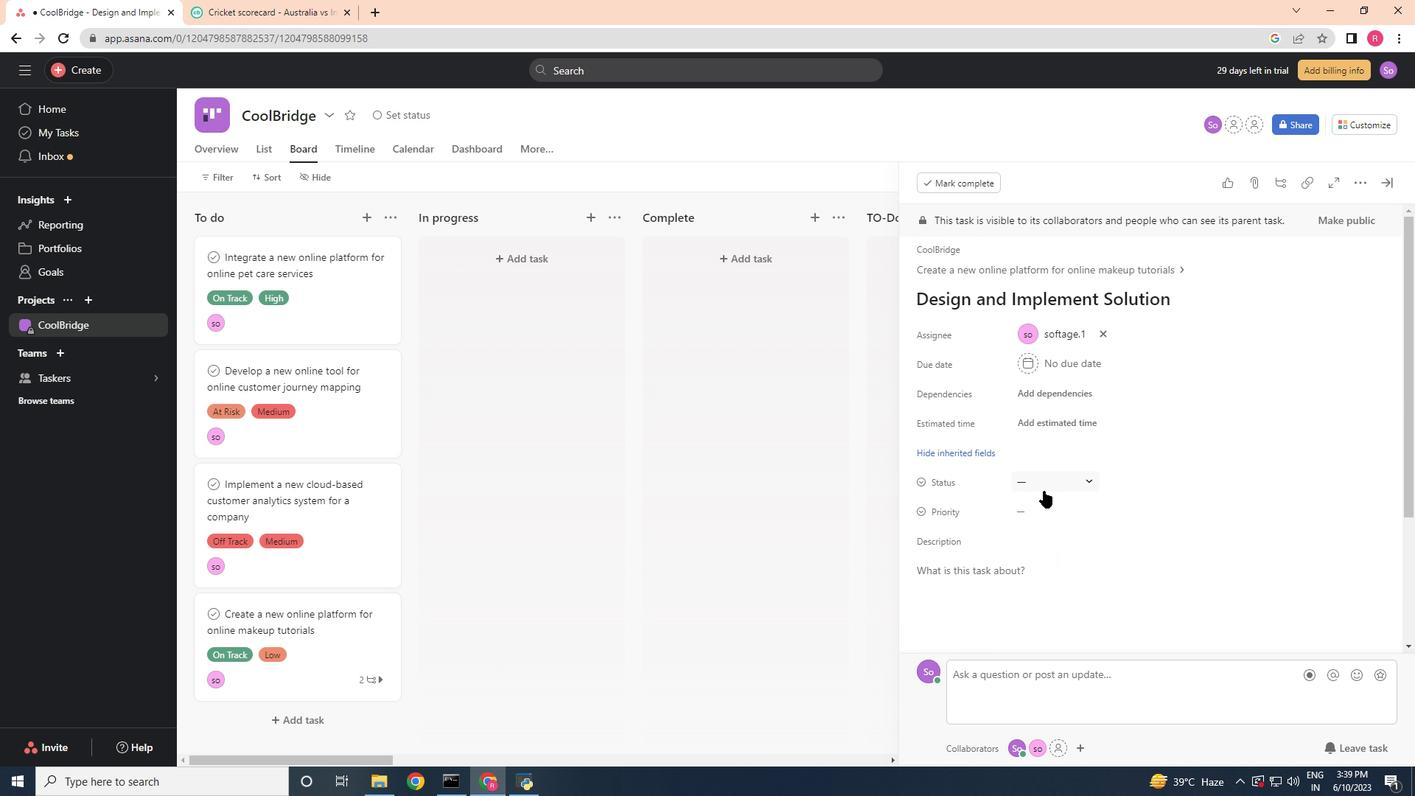 
Action: Mouse moved to (1061, 584)
Screenshot: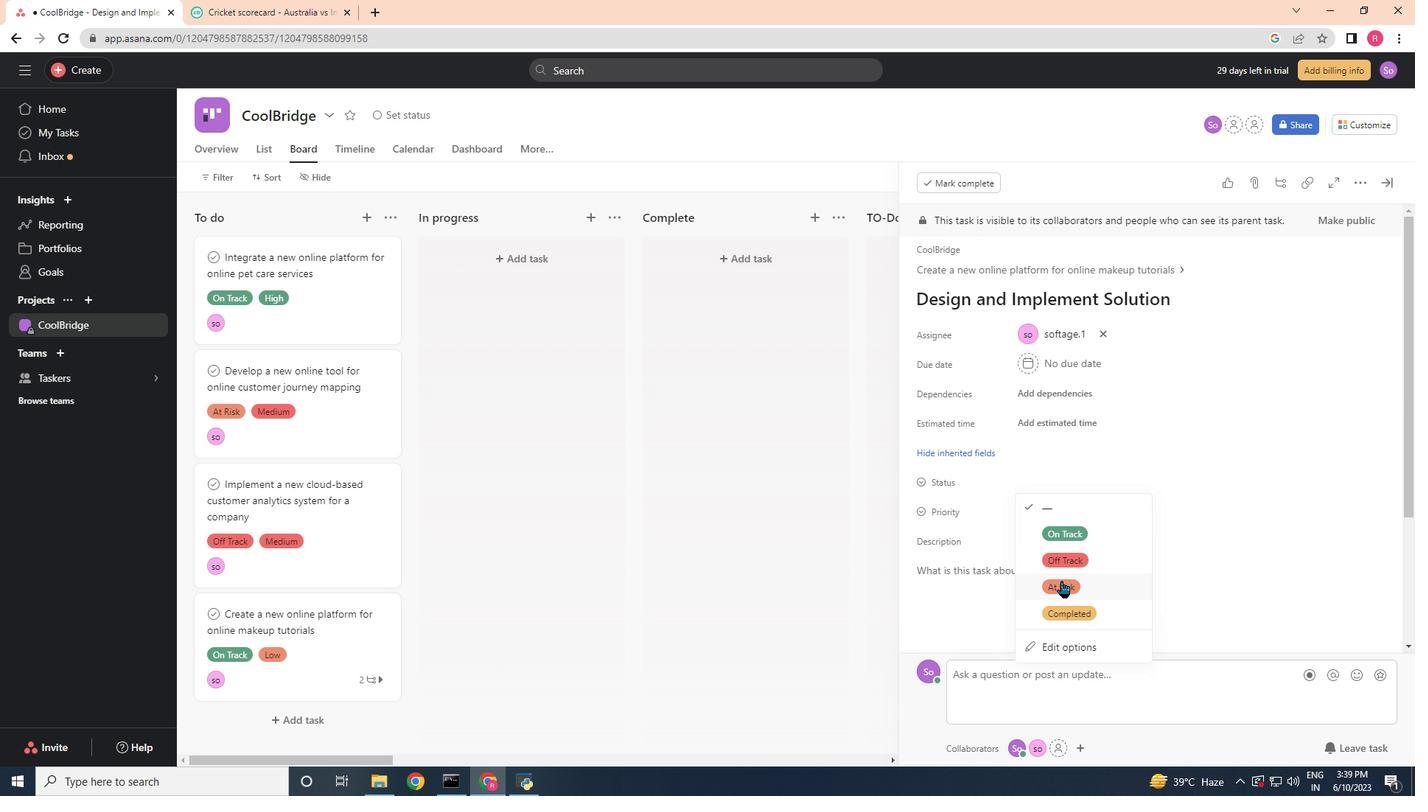
Action: Mouse pressed left at (1061, 584)
Screenshot: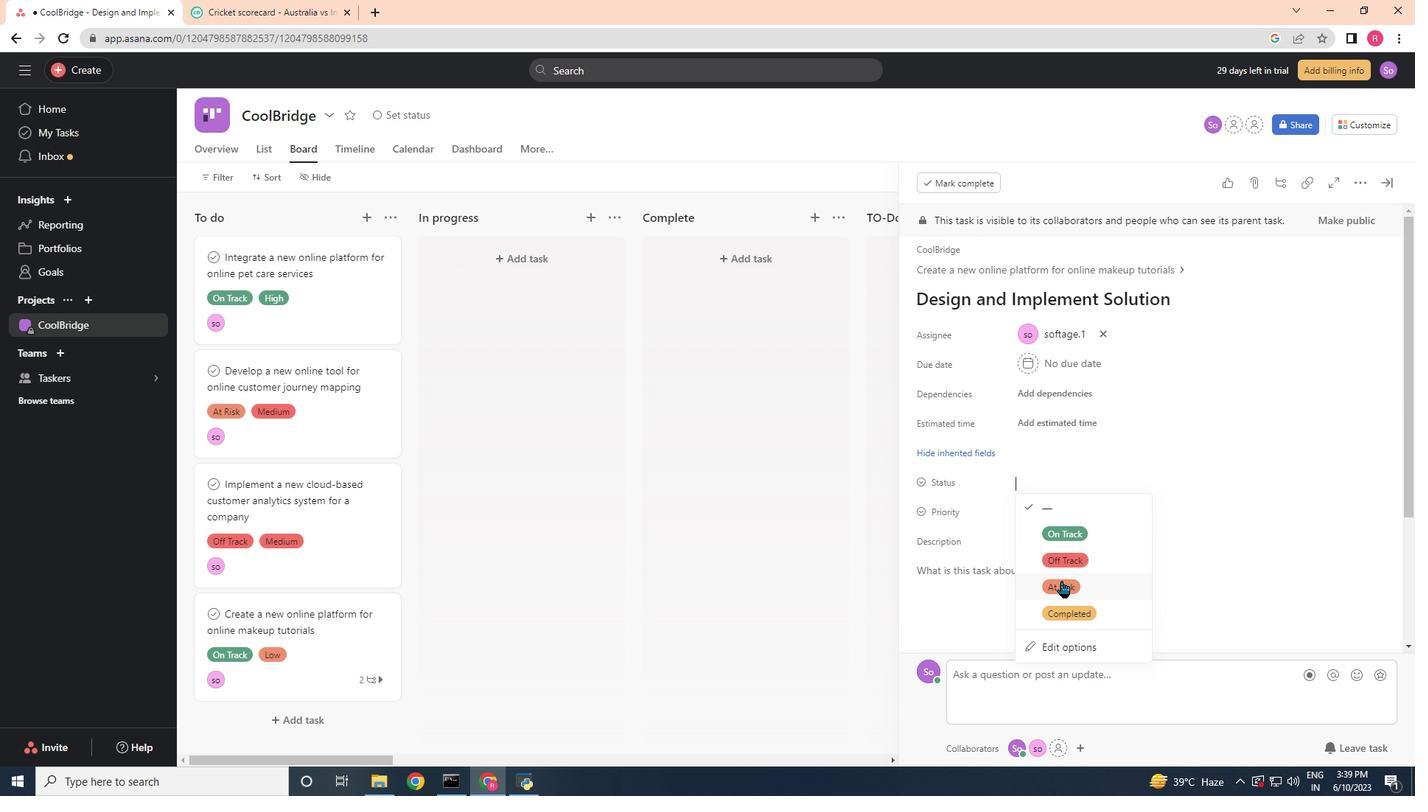 
Action: Mouse moved to (1024, 511)
Screenshot: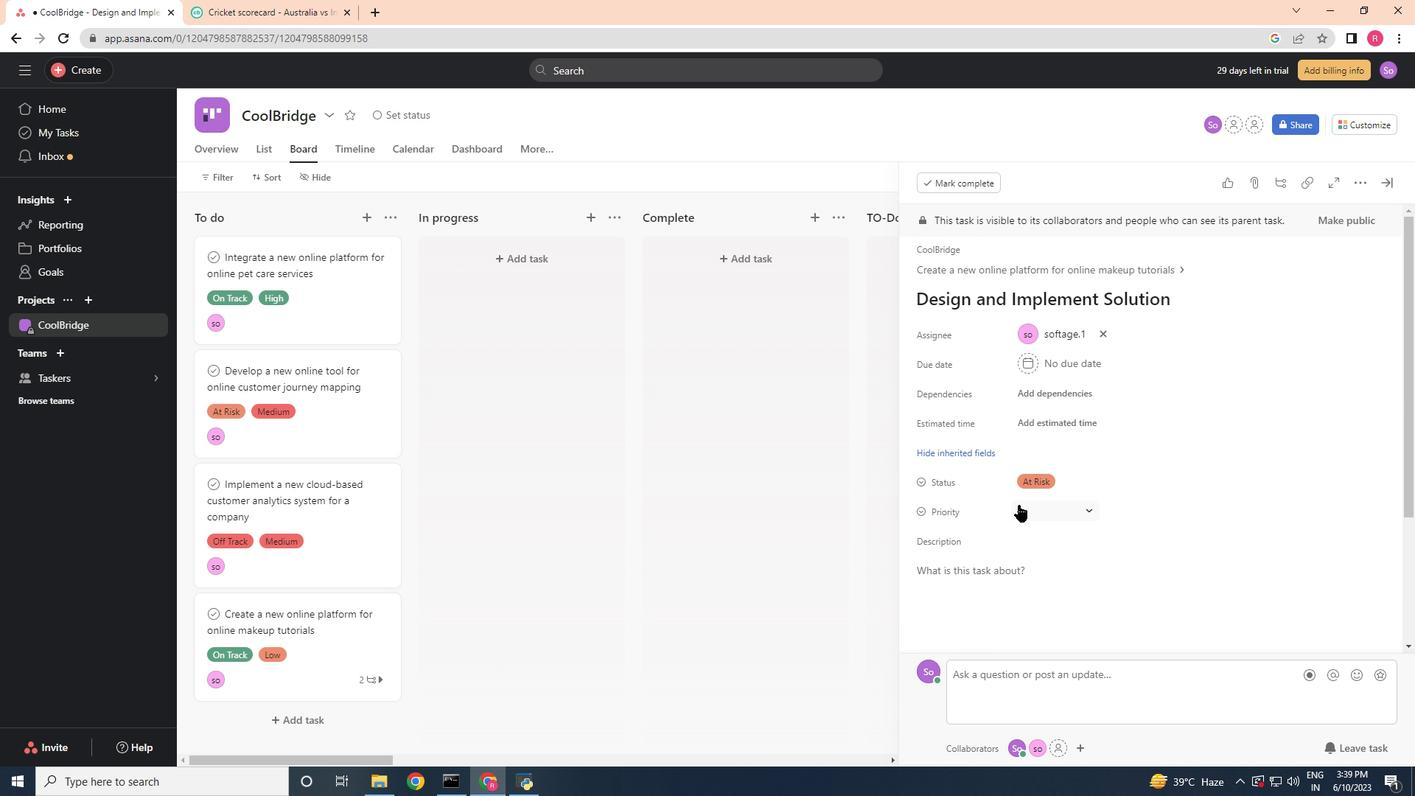 
Action: Mouse pressed left at (1024, 511)
Screenshot: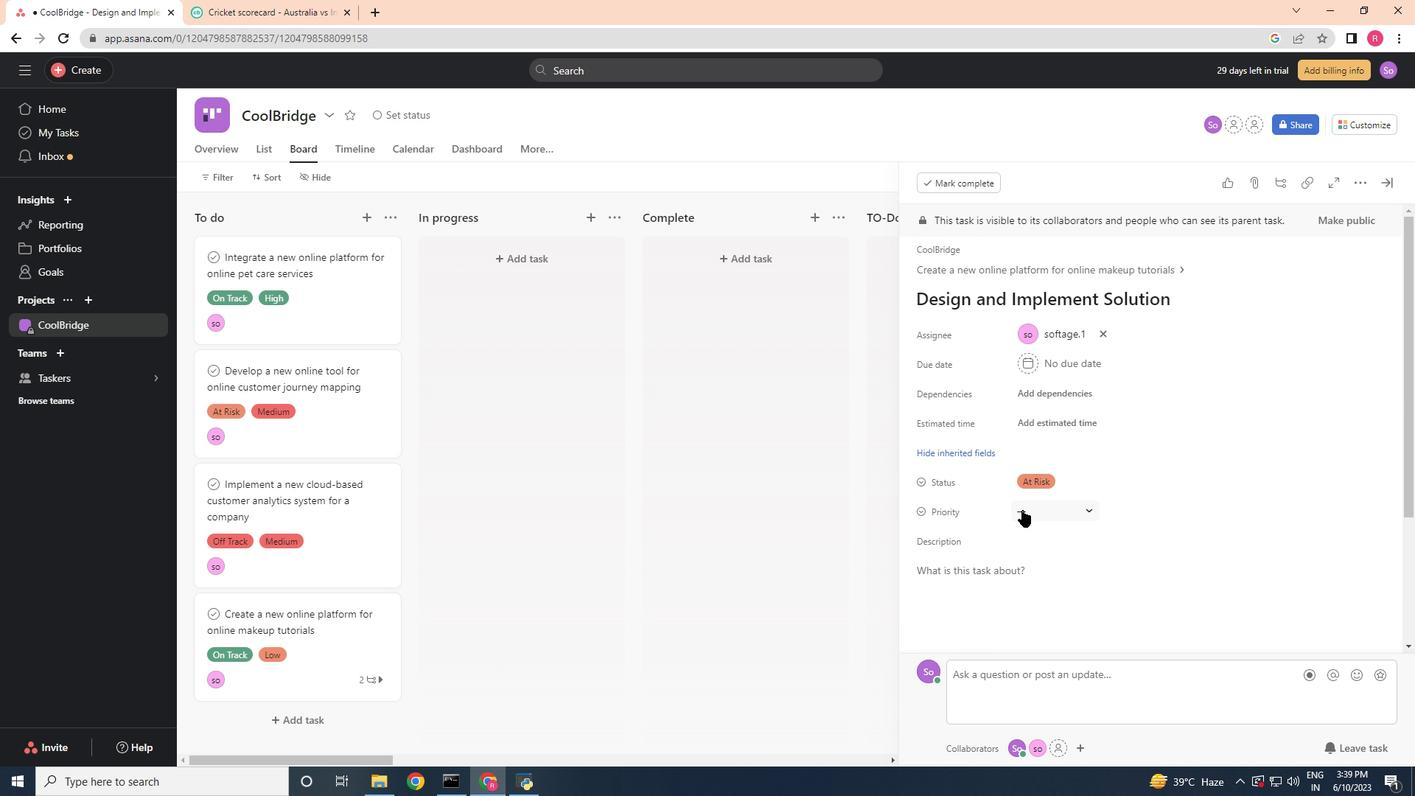 
Action: Mouse moved to (1053, 584)
Screenshot: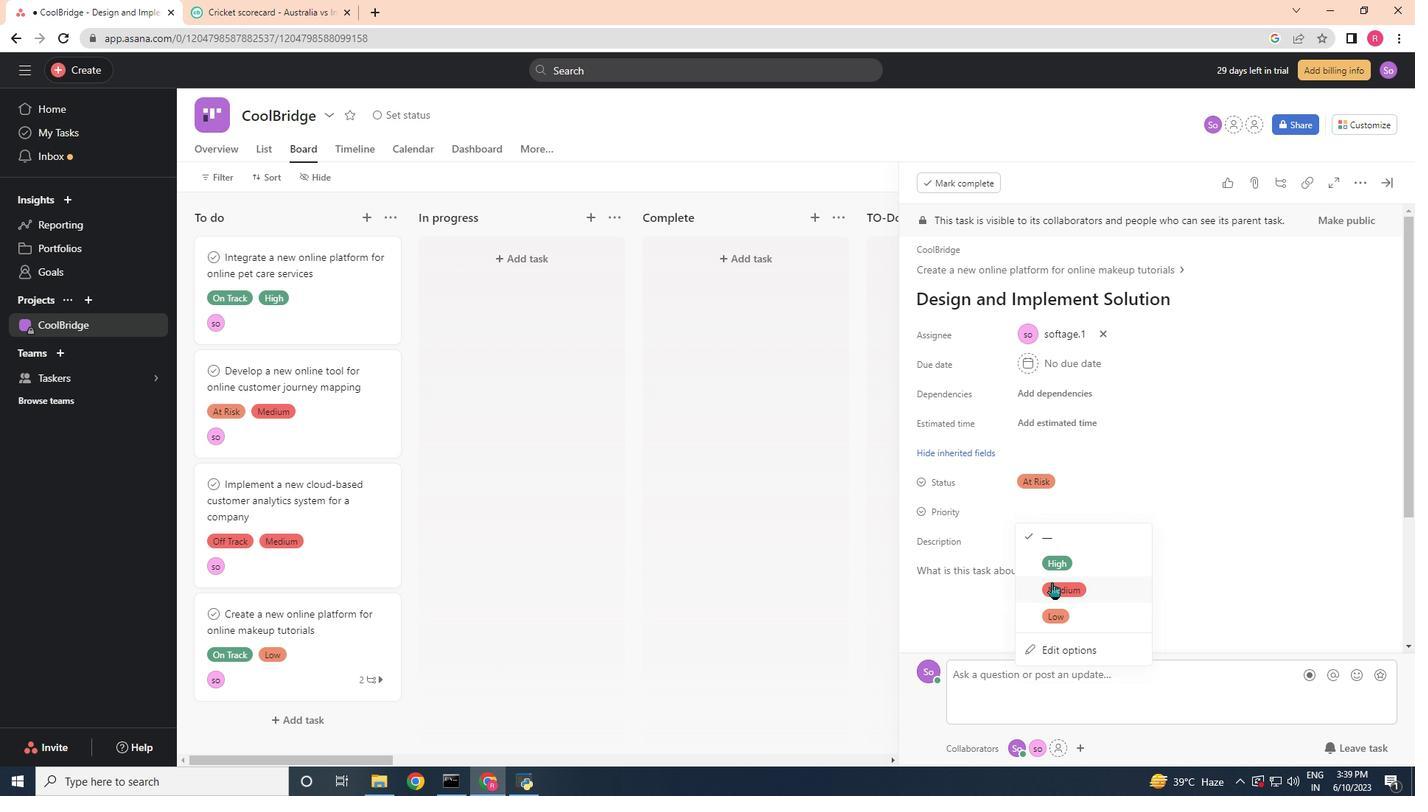 
Action: Mouse pressed left at (1053, 584)
Screenshot: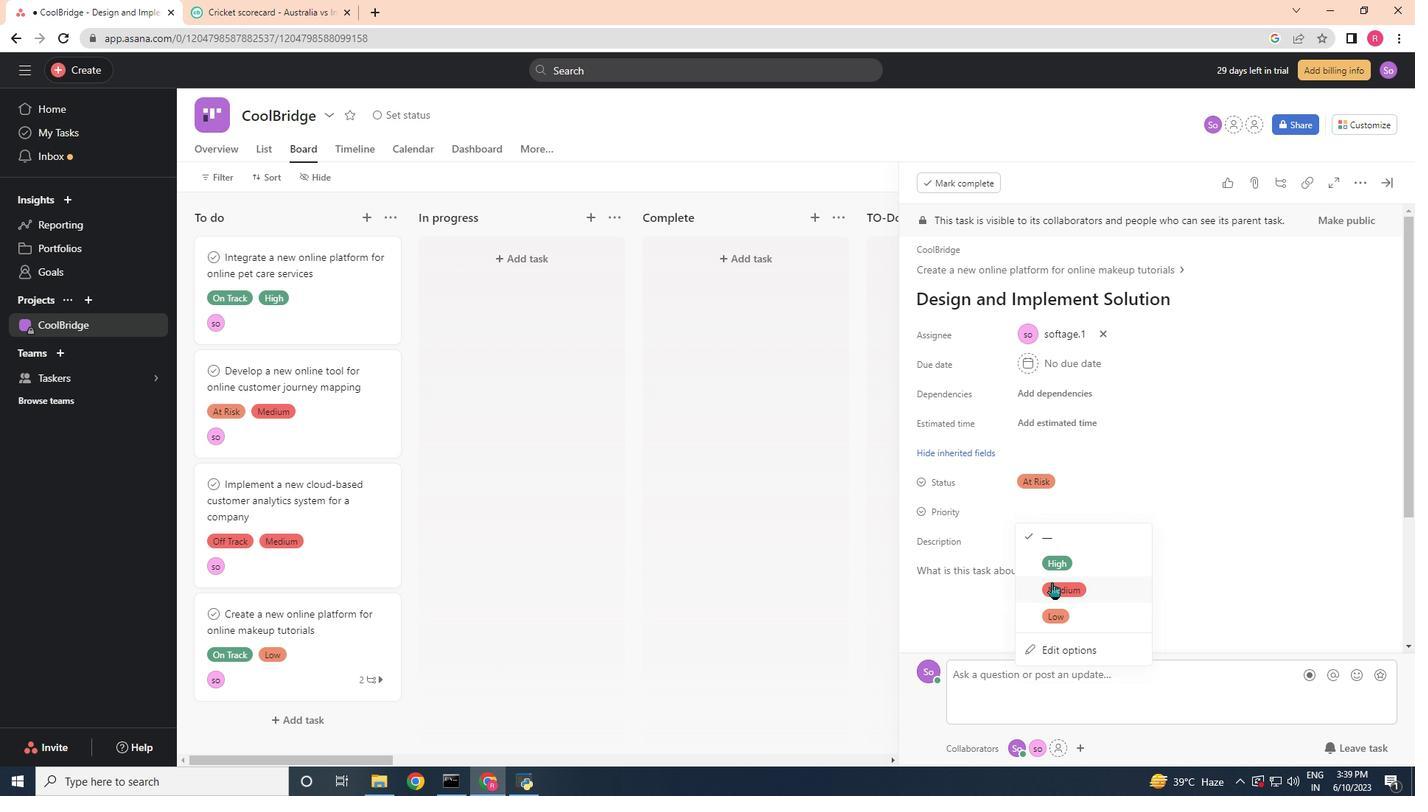 
